 Task: Plan a visit to the local farmer's market on the 11th at 9:00 AM.
Action: Mouse moved to (513, 158)
Screenshot: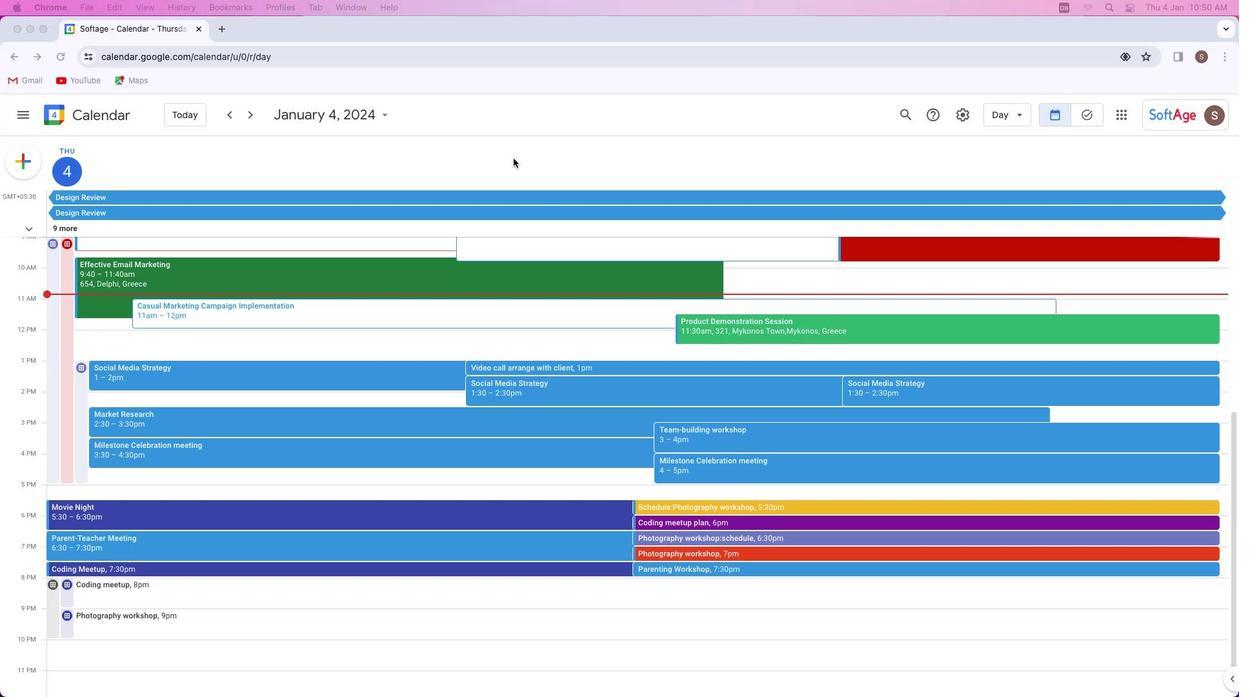 
Action: Mouse pressed left at (513, 158)
Screenshot: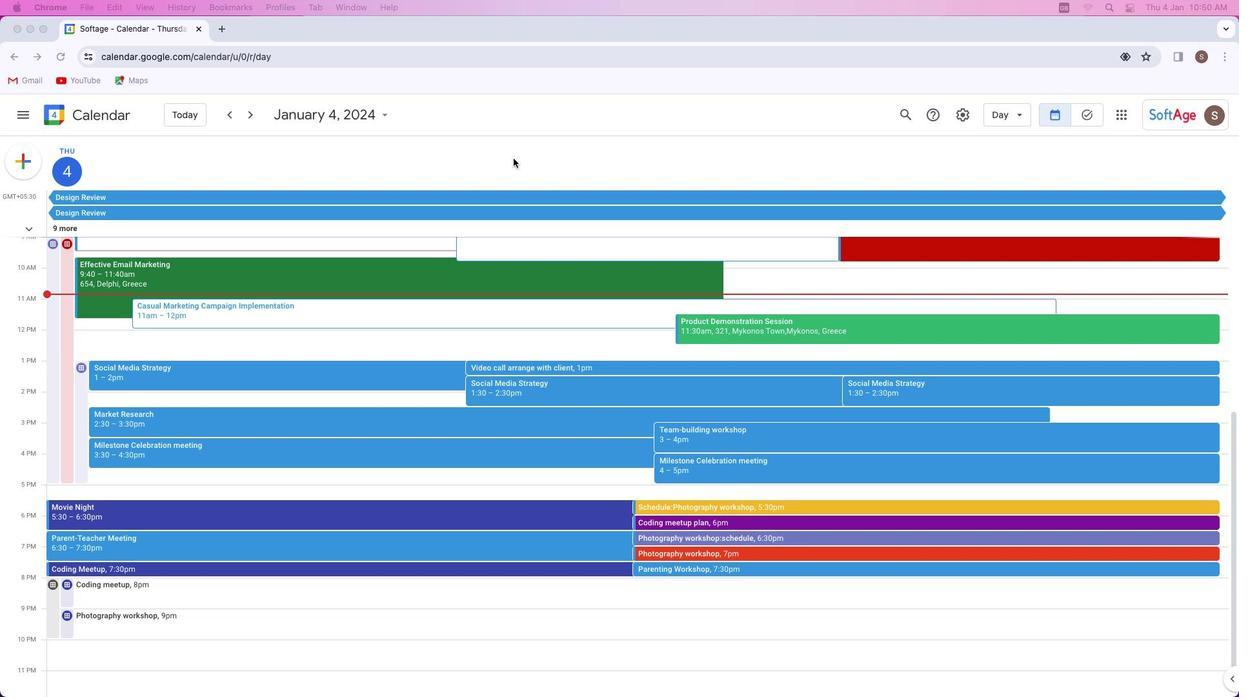 
Action: Mouse moved to (30, 160)
Screenshot: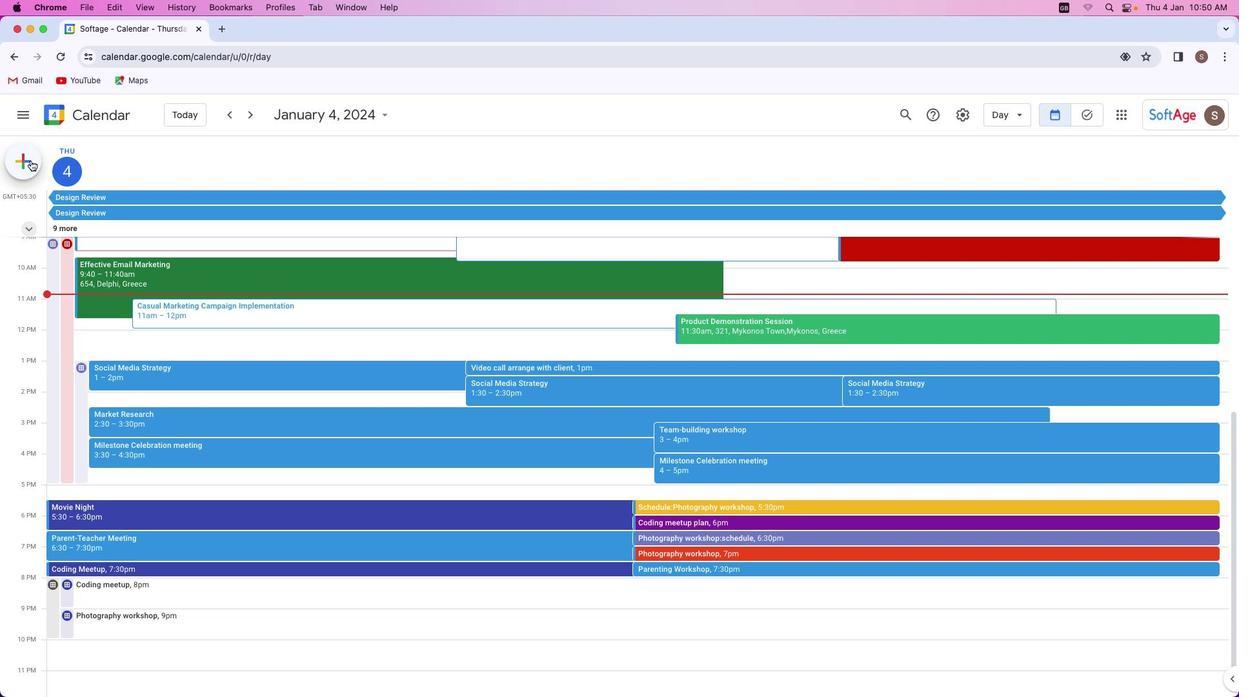 
Action: Mouse pressed left at (30, 160)
Screenshot: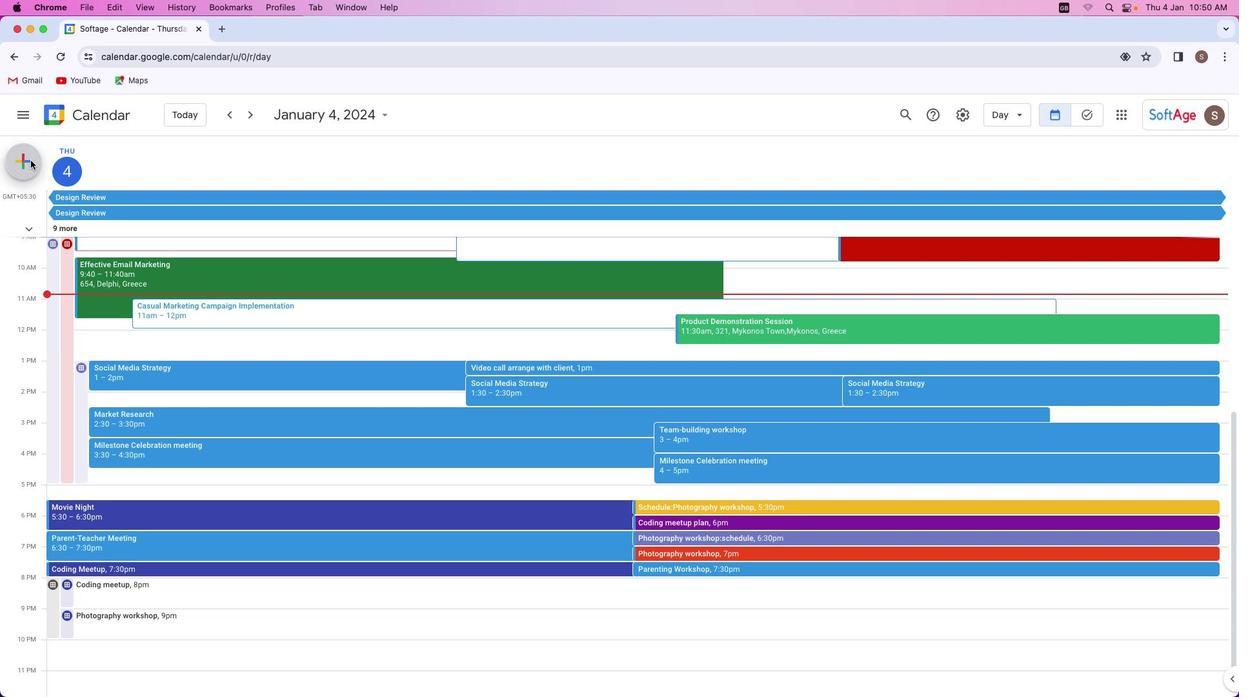 
Action: Mouse moved to (47, 202)
Screenshot: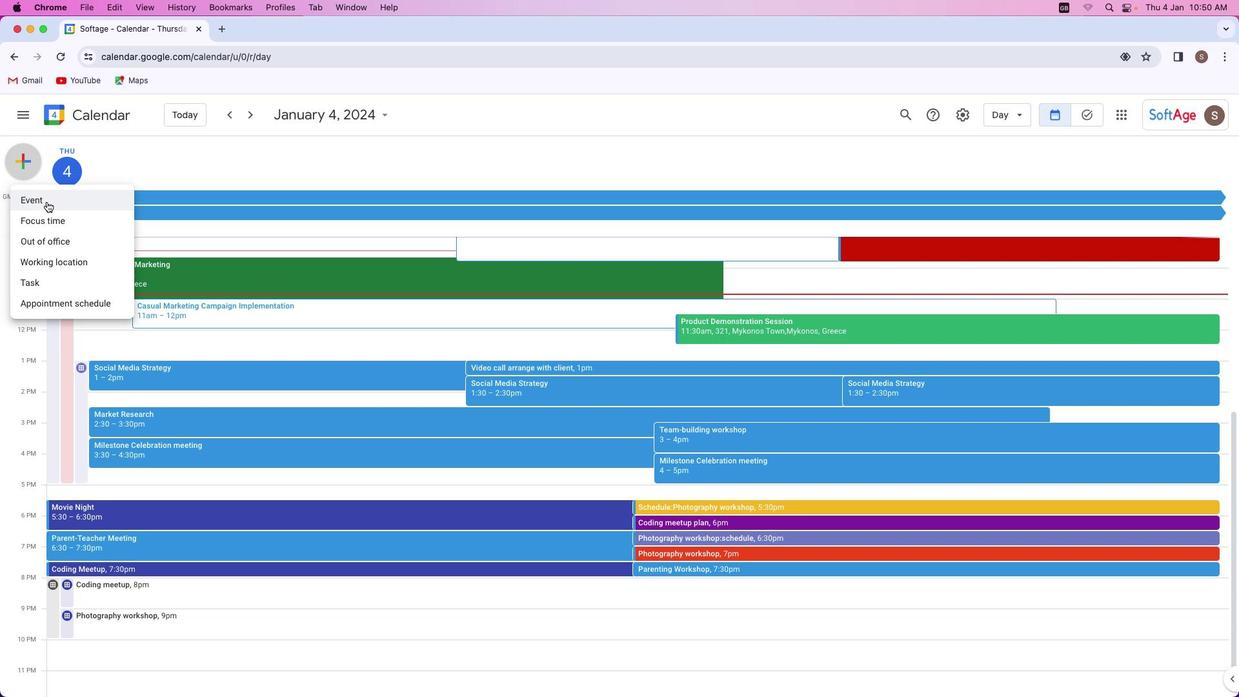 
Action: Mouse pressed left at (47, 202)
Screenshot: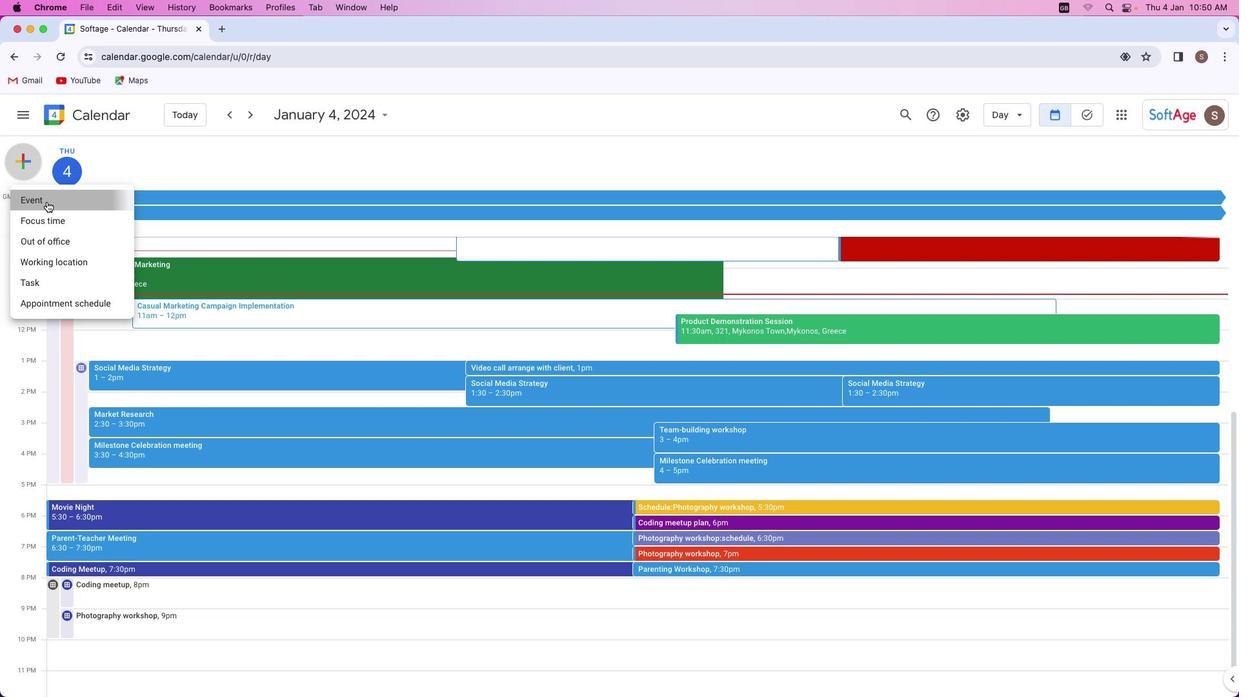 
Action: Mouse moved to (491, 274)
Screenshot: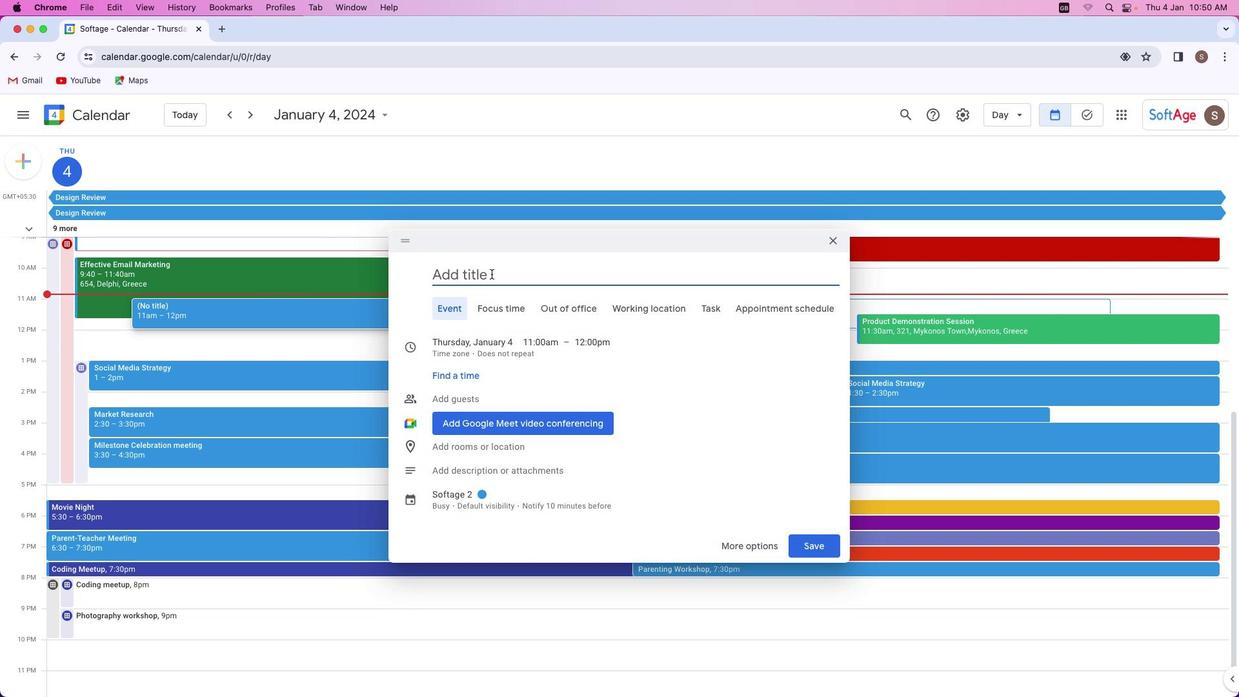 
Action: Key pressed Key.shift'V''i''s''i''t'Key.space't''o'Key.space'l''o''c''a''l'Key.space'f''a''r''m''e''r'"'"'s'Key.space'm''a''r''k''e''t'
Screenshot: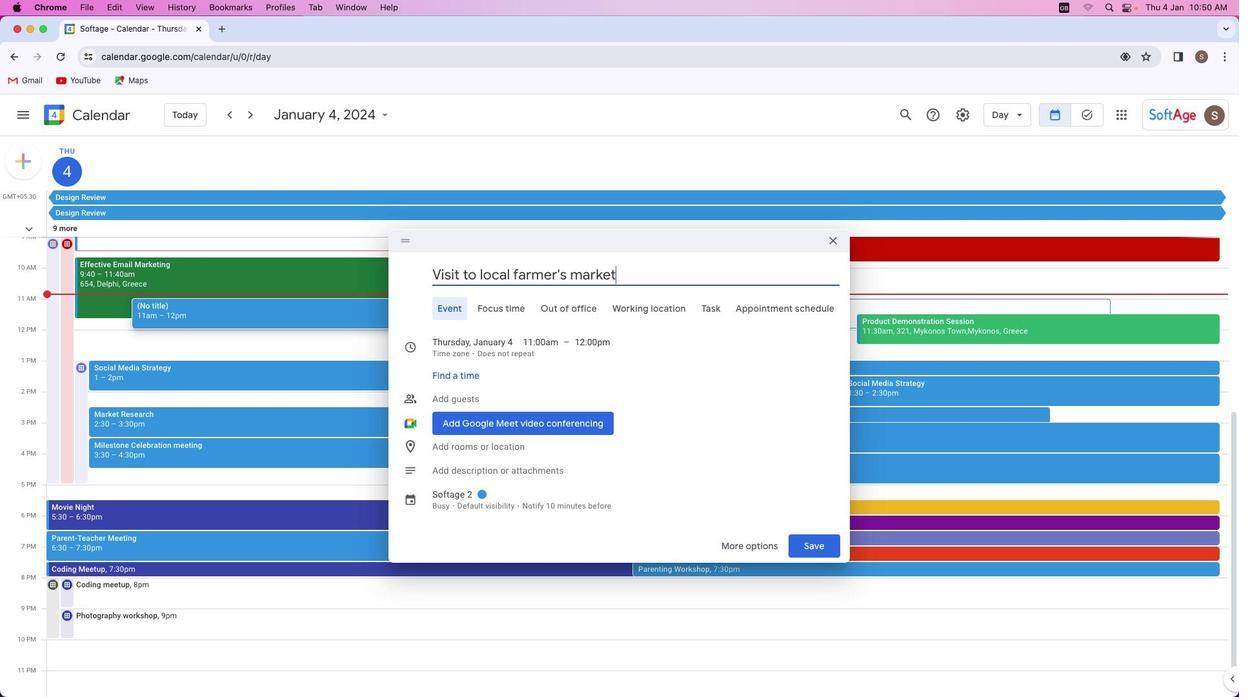 
Action: Mouse moved to (476, 337)
Screenshot: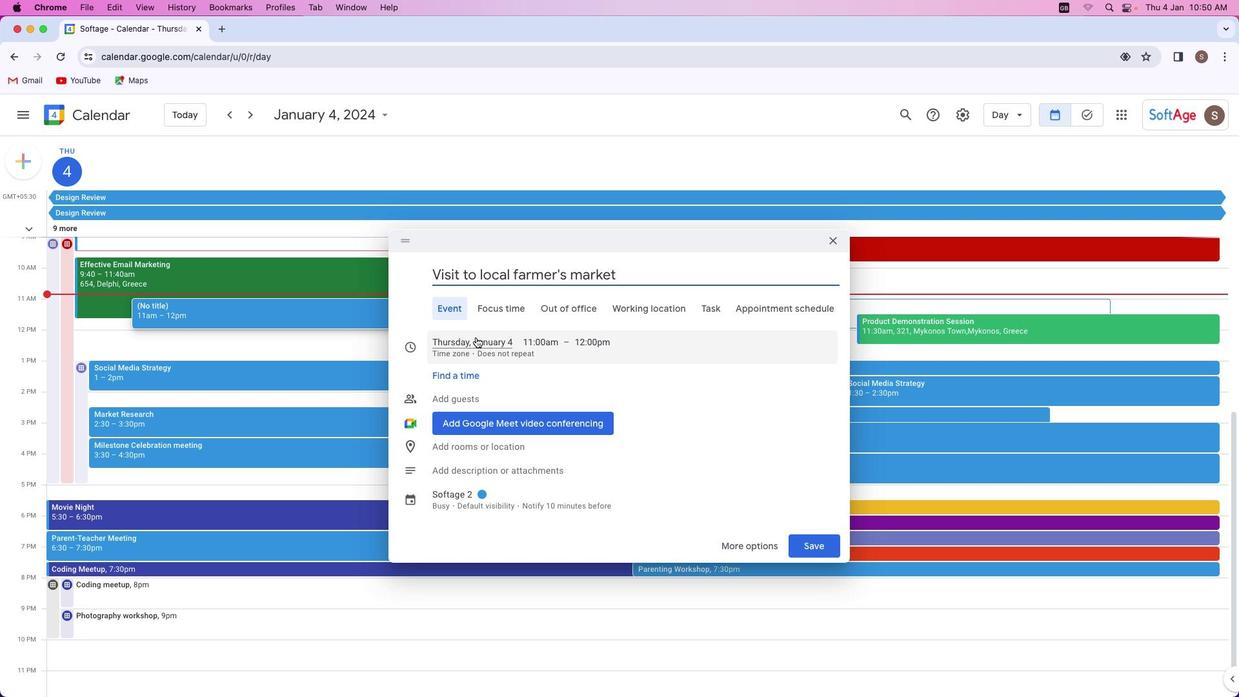 
Action: Mouse pressed left at (476, 337)
Screenshot: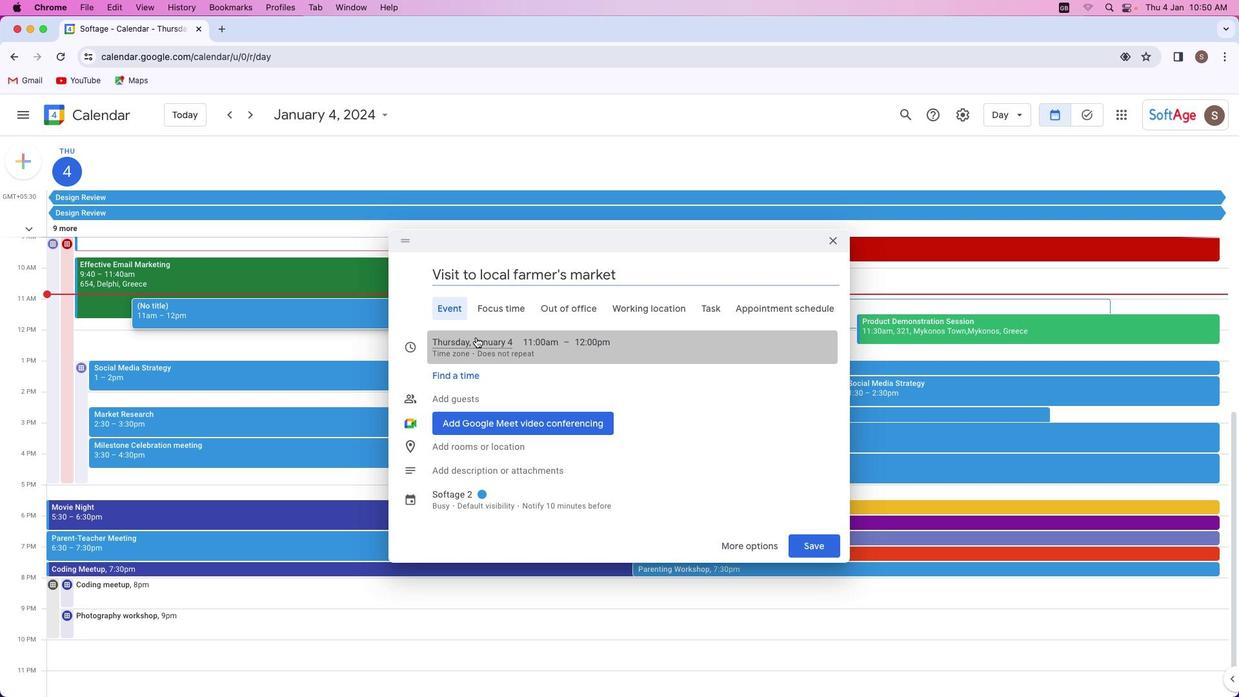 
Action: Mouse moved to (521, 426)
Screenshot: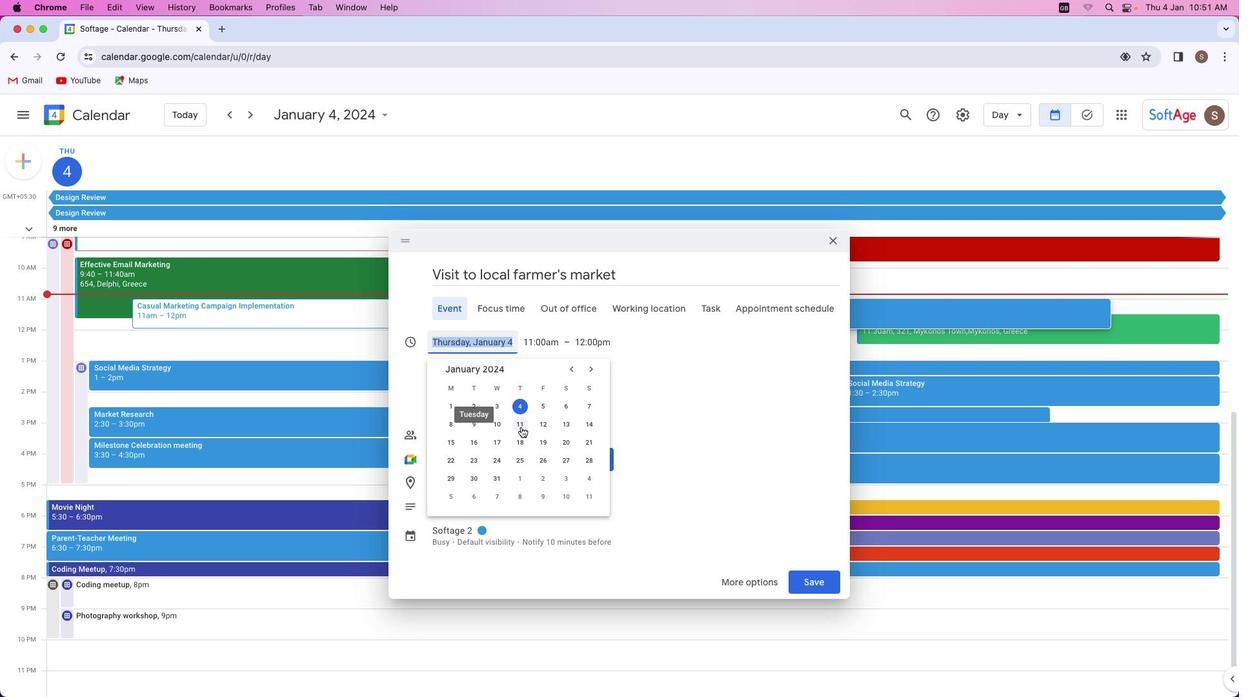 
Action: Mouse pressed left at (521, 426)
Screenshot: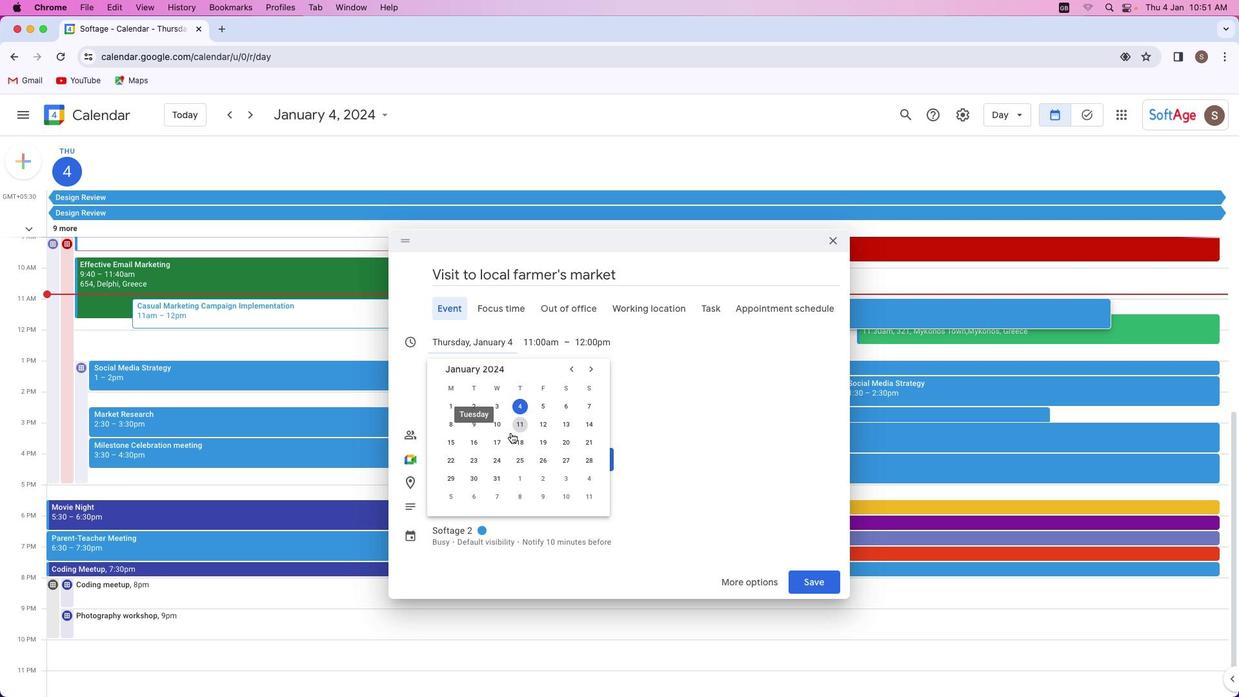 
Action: Mouse moved to (545, 342)
Screenshot: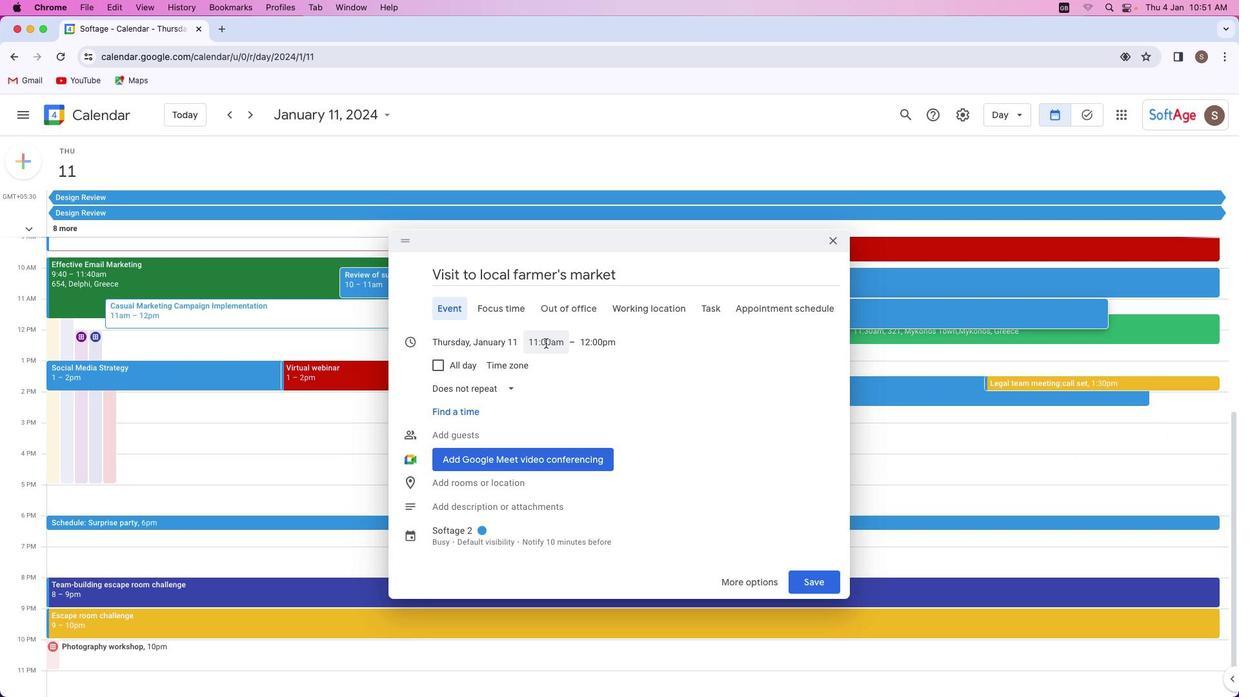 
Action: Mouse pressed left at (545, 342)
Screenshot: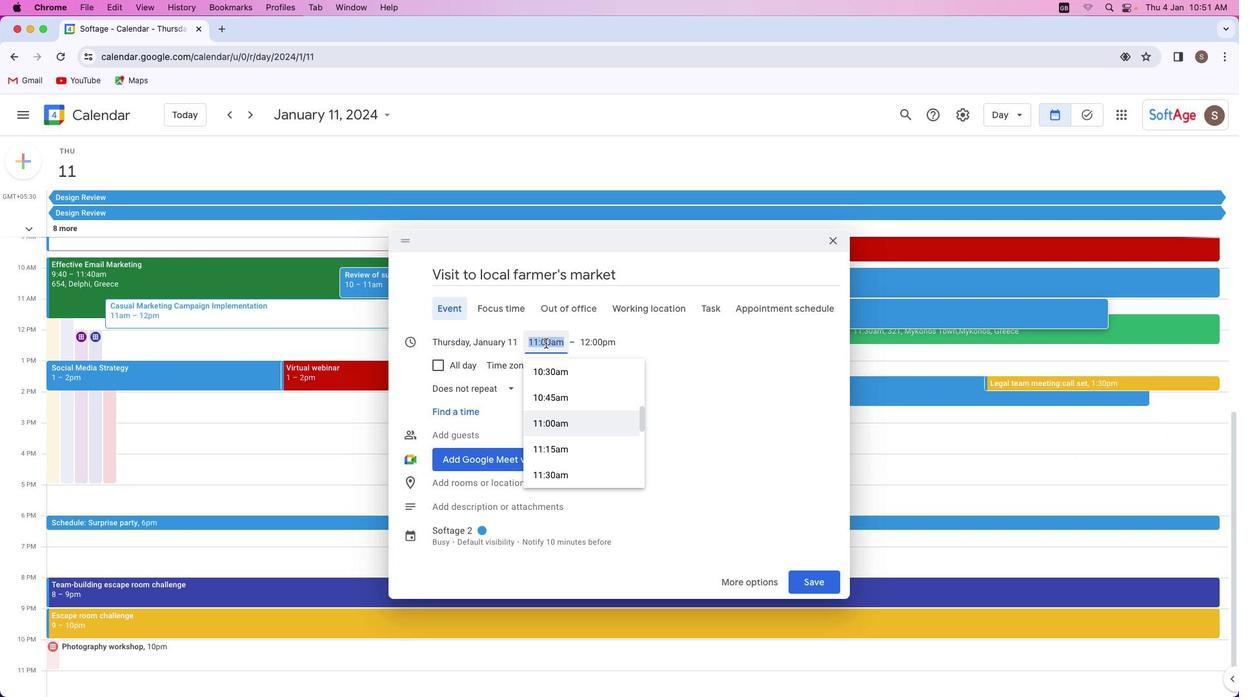 
Action: Mouse moved to (559, 427)
Screenshot: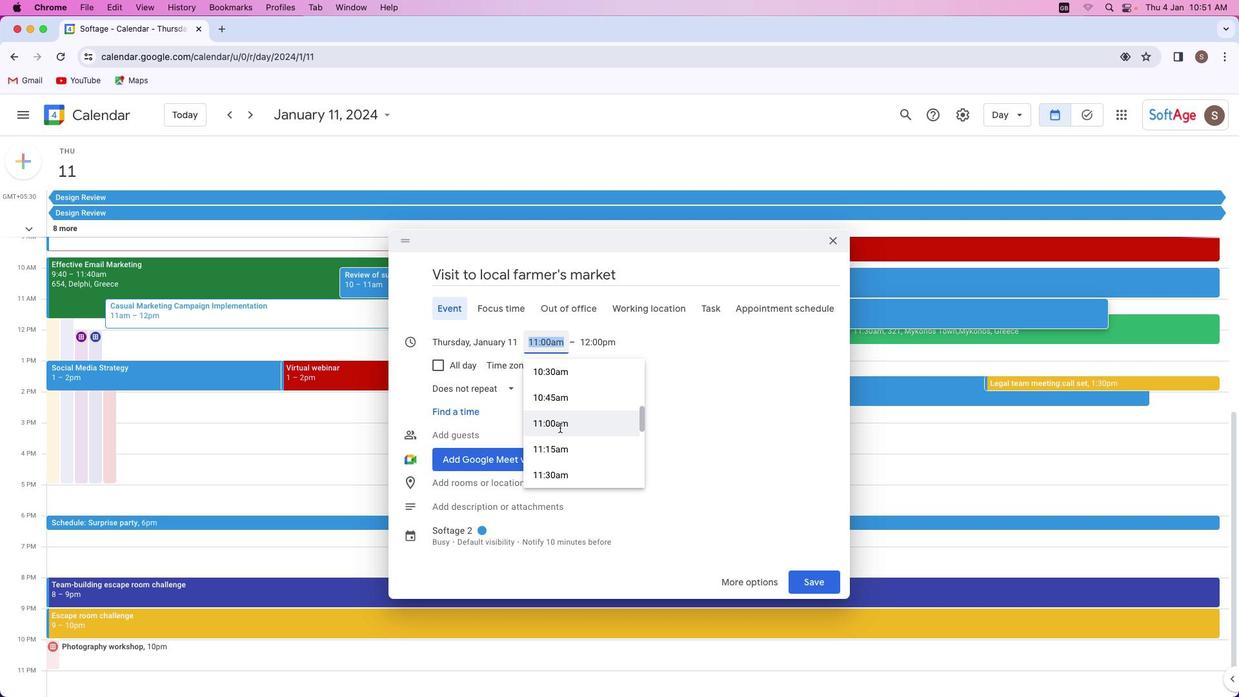 
Action: Mouse scrolled (559, 427) with delta (0, 0)
Screenshot: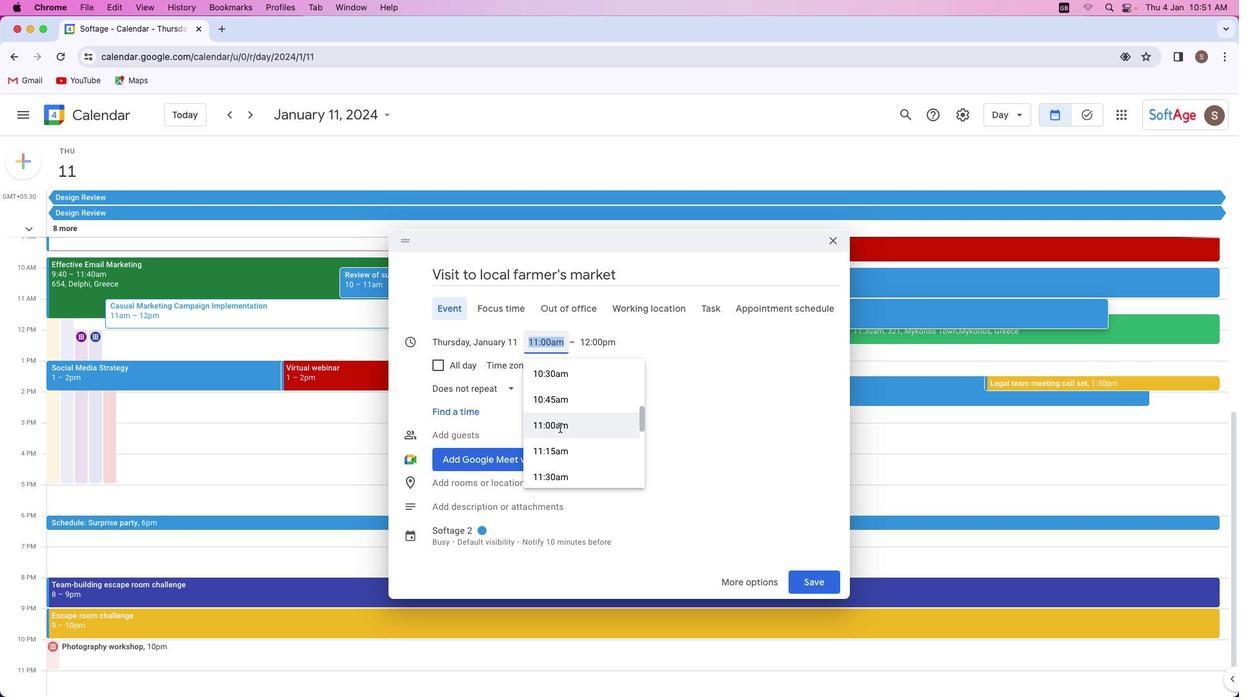 
Action: Mouse scrolled (559, 427) with delta (0, 0)
Screenshot: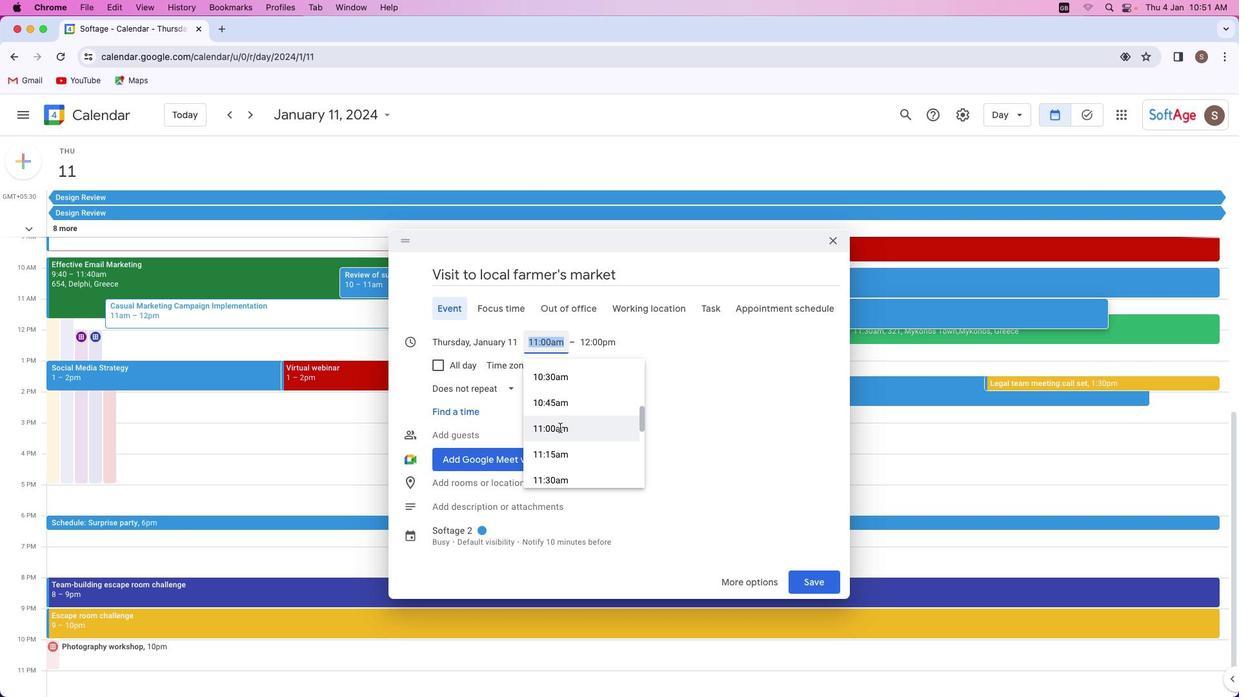 
Action: Mouse scrolled (559, 427) with delta (0, 0)
Screenshot: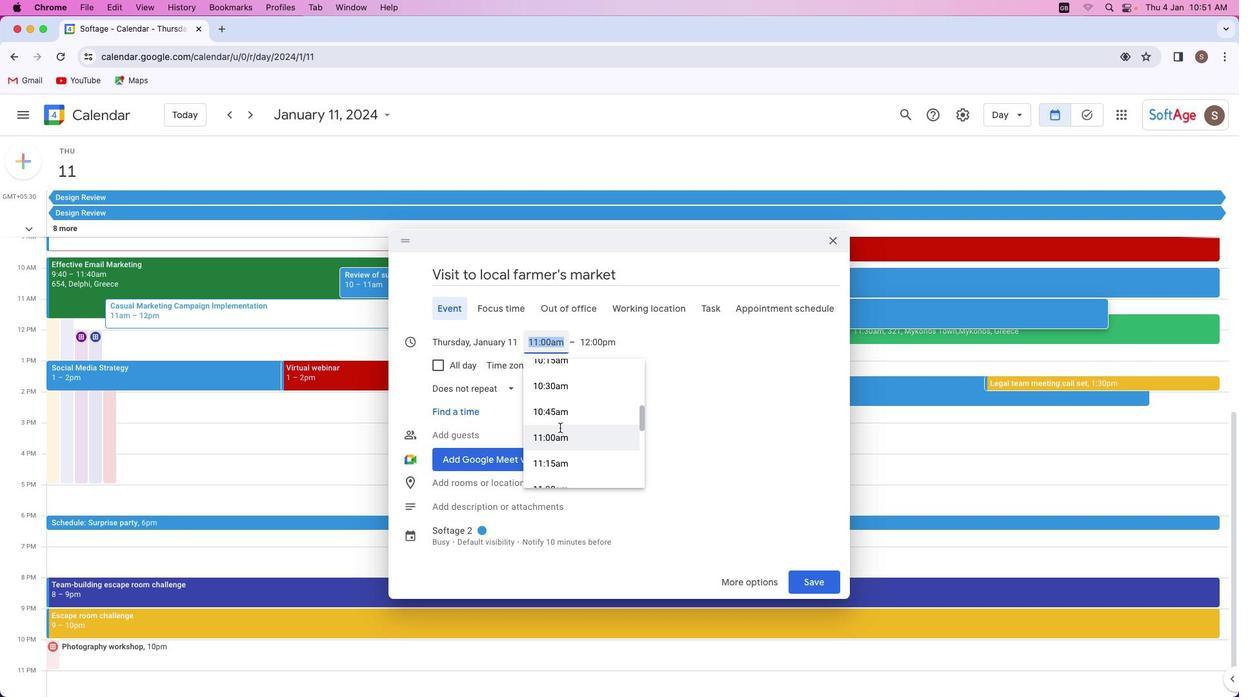 
Action: Mouse scrolled (559, 427) with delta (0, 0)
Screenshot: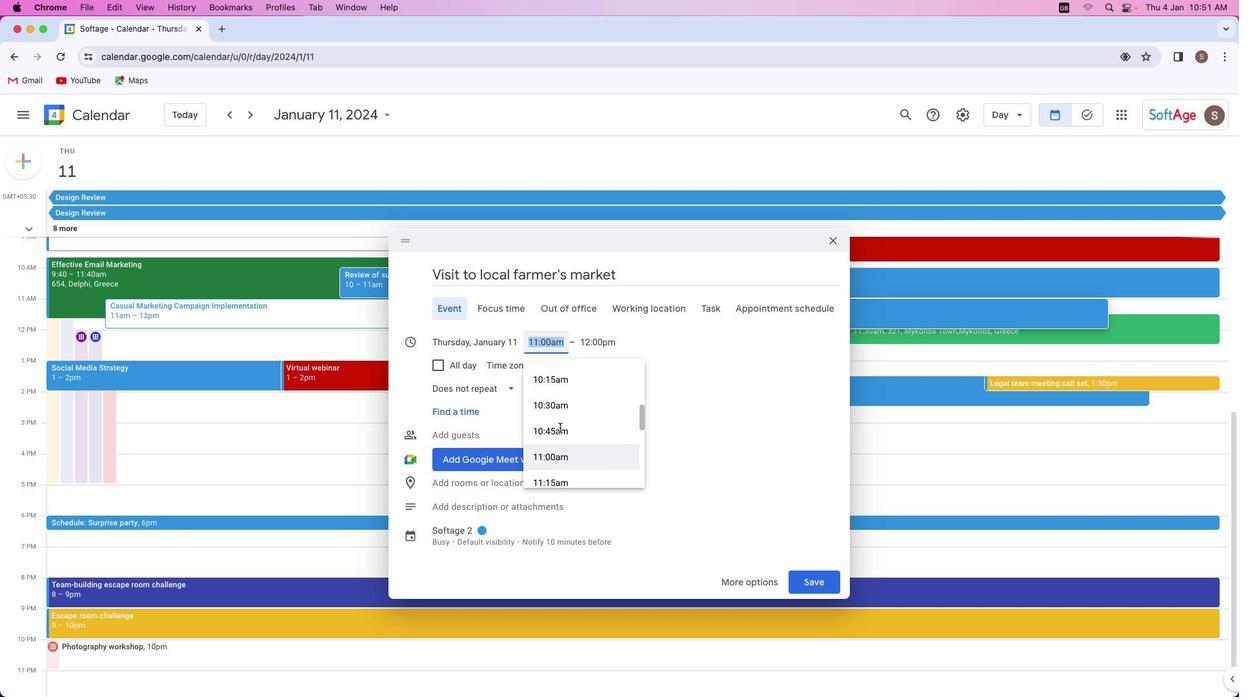 
Action: Mouse scrolled (559, 427) with delta (0, 0)
Screenshot: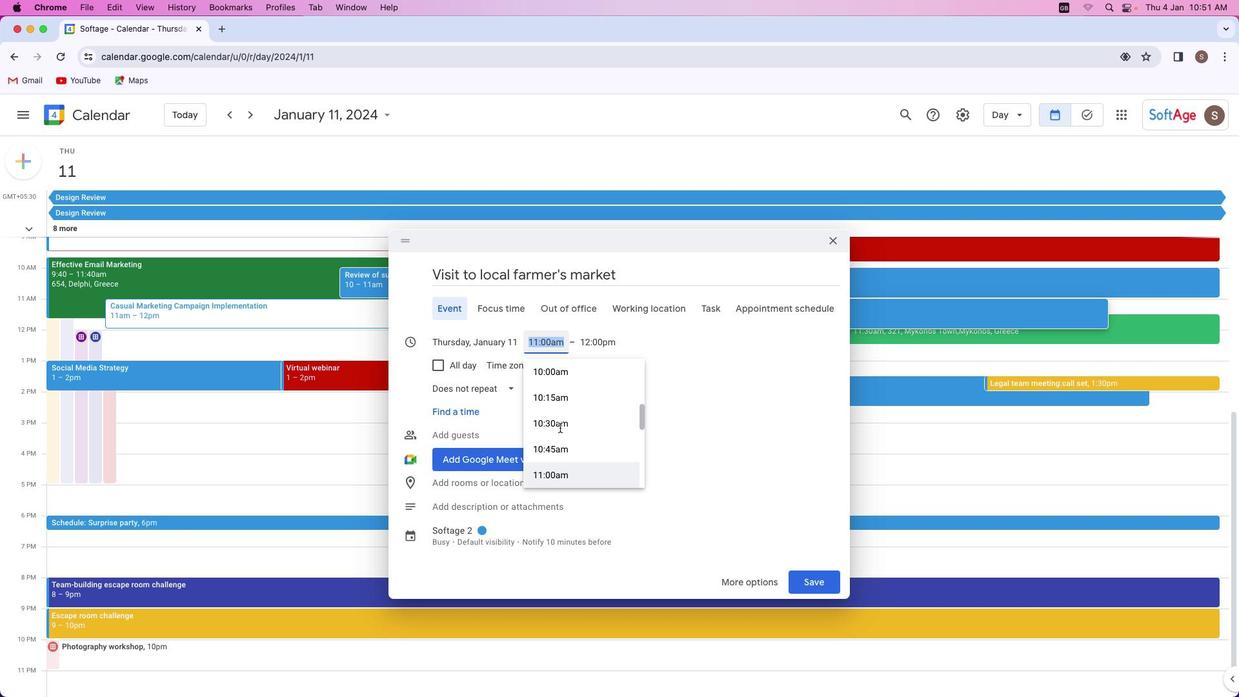 
Action: Mouse scrolled (559, 427) with delta (0, 0)
Screenshot: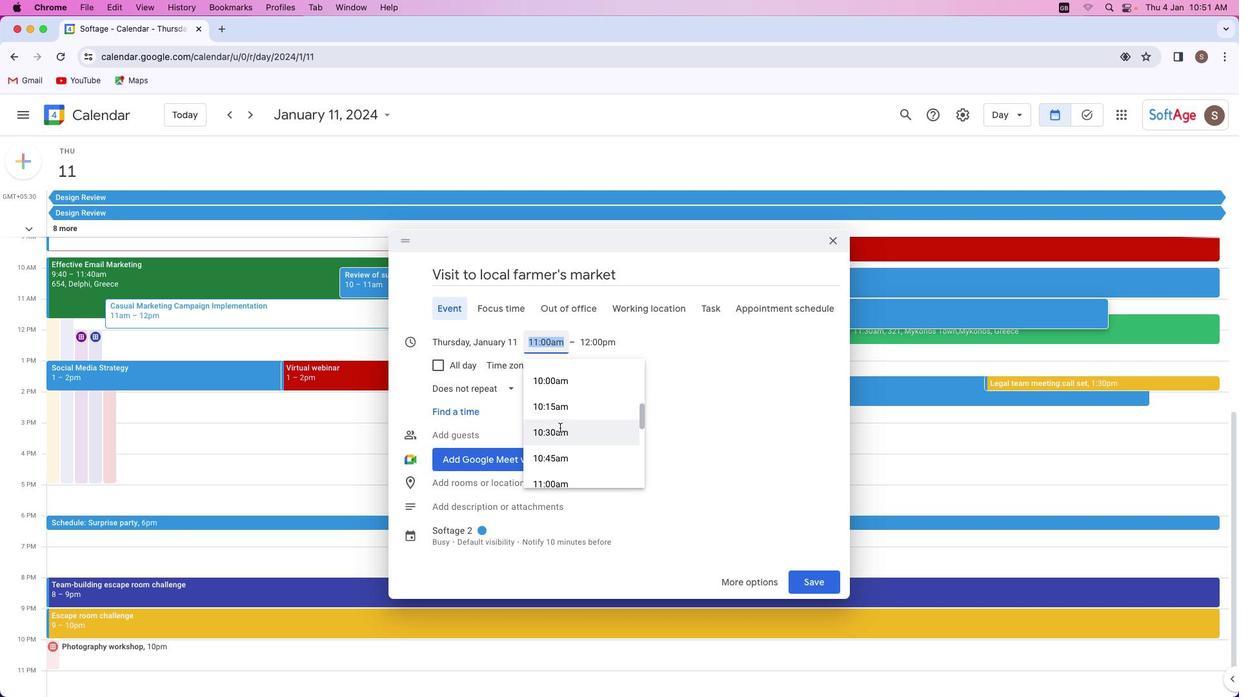 
Action: Mouse scrolled (559, 427) with delta (0, 0)
Screenshot: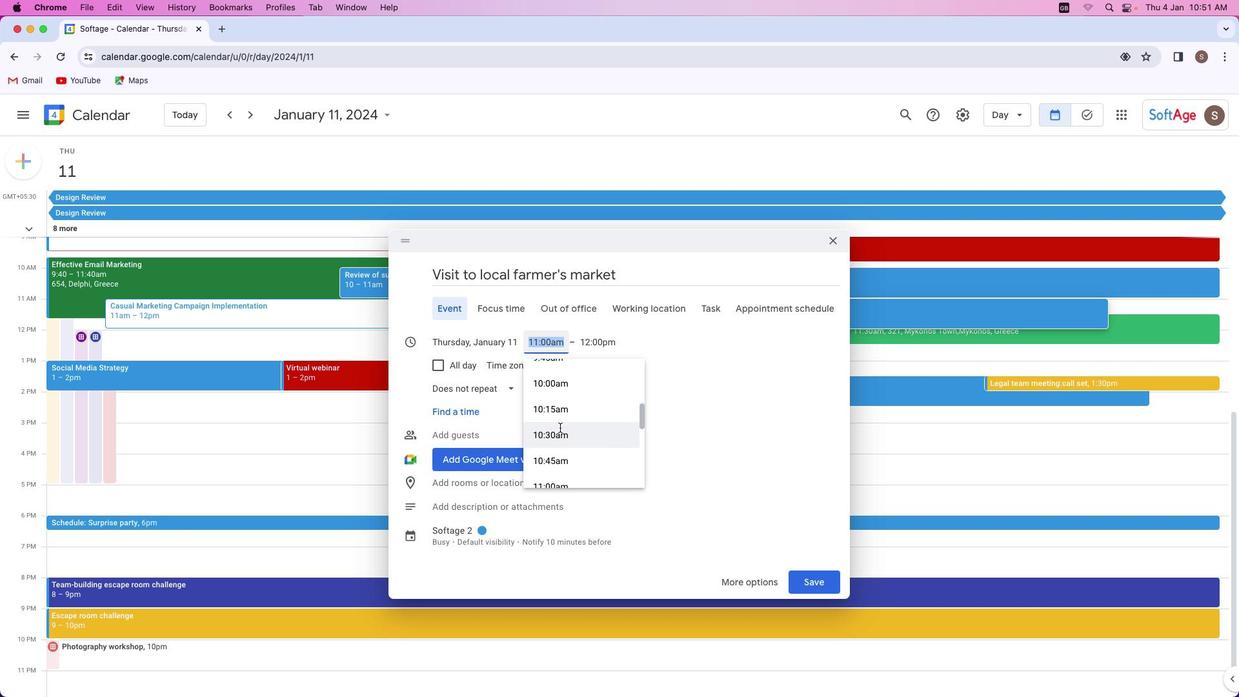 
Action: Mouse scrolled (559, 427) with delta (0, 0)
Screenshot: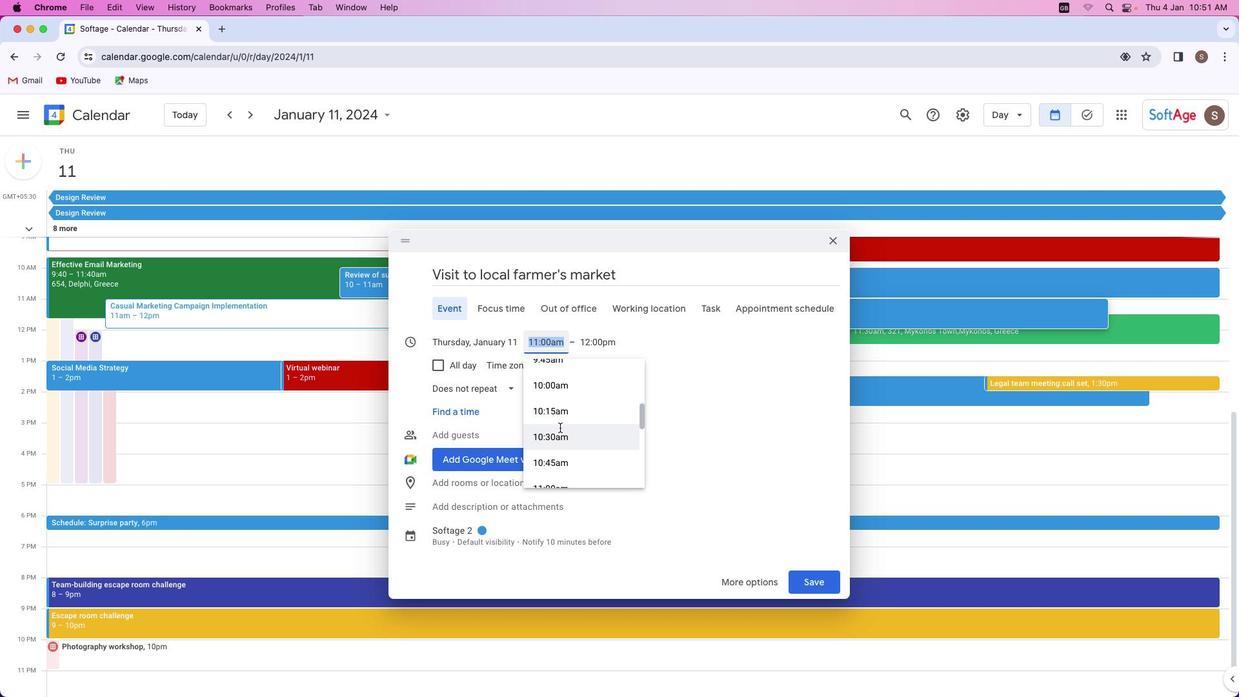
Action: Mouse scrolled (559, 427) with delta (0, 0)
Screenshot: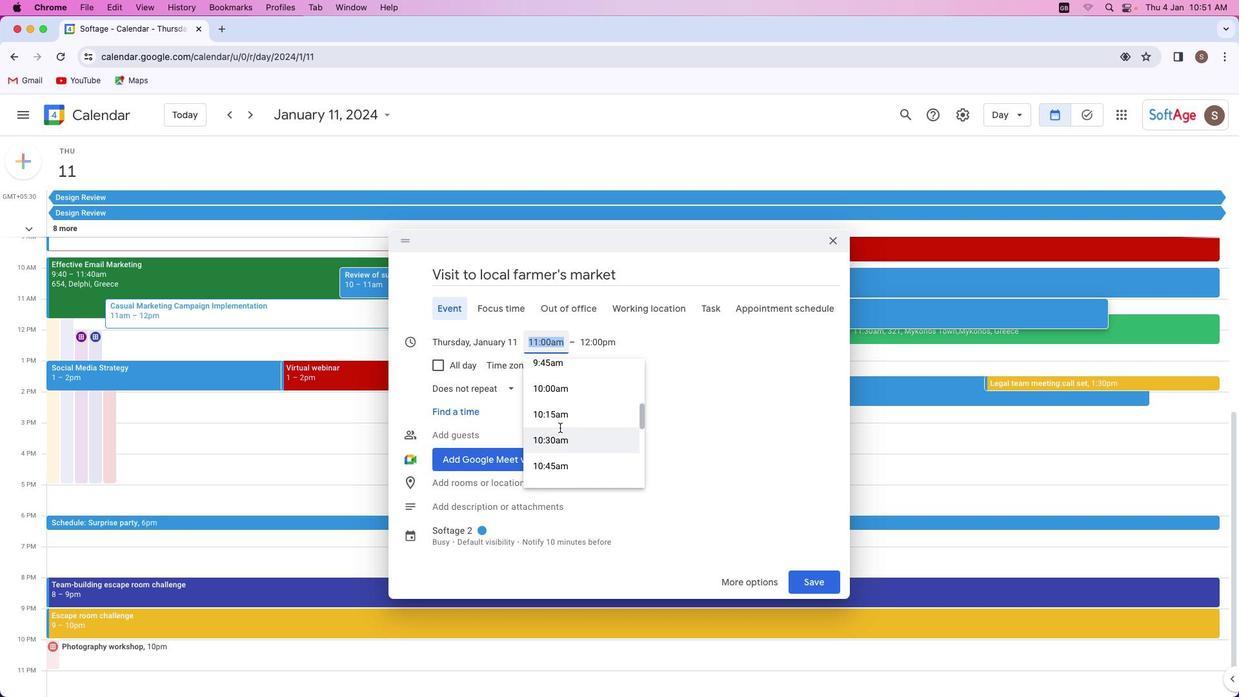 
Action: Mouse scrolled (559, 427) with delta (0, 0)
Screenshot: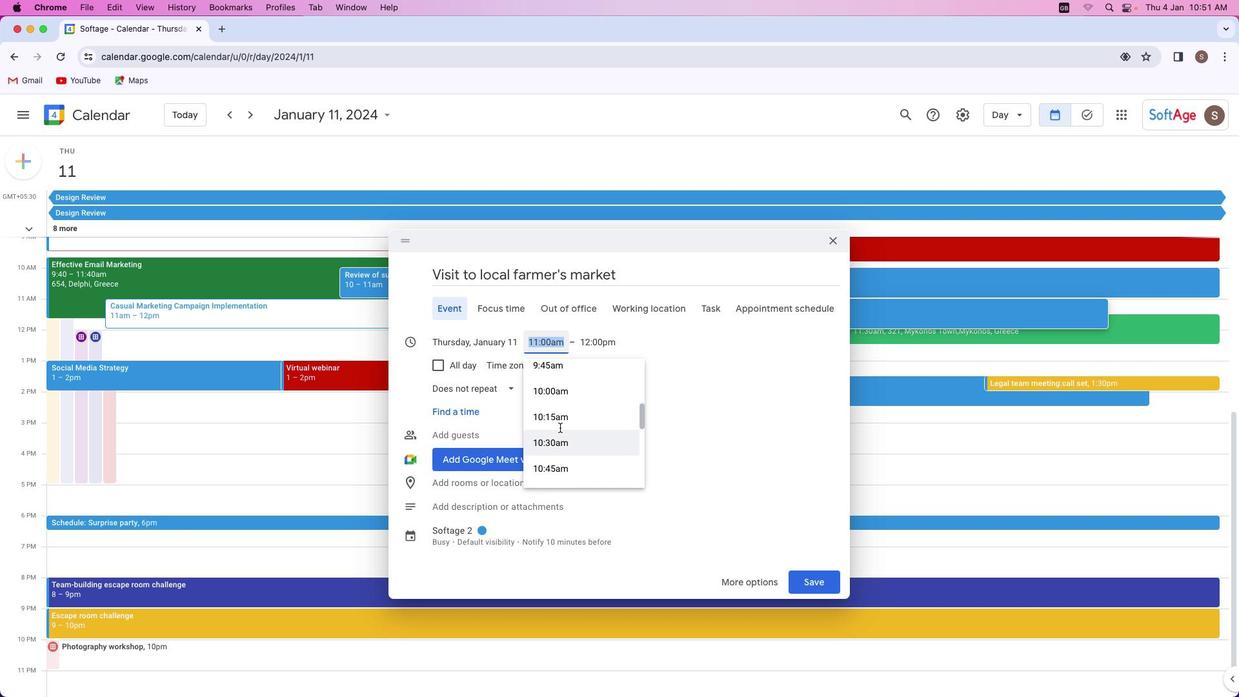 
Action: Mouse scrolled (559, 427) with delta (0, 0)
Screenshot: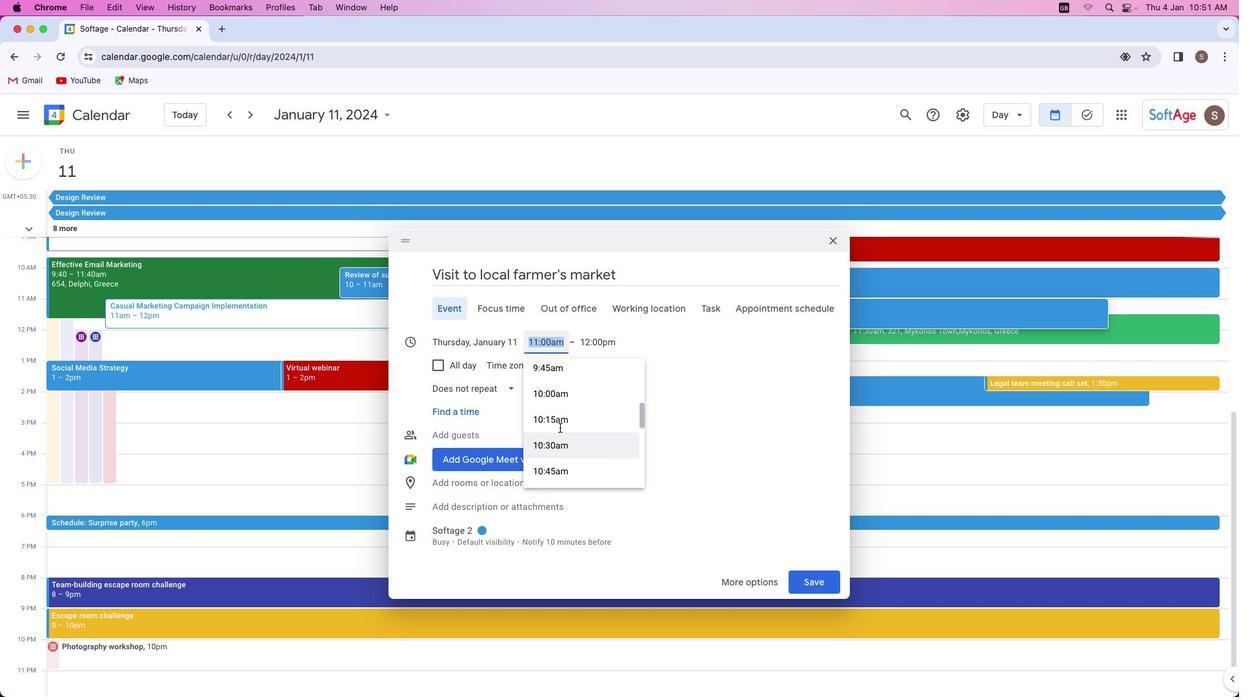 
Action: Mouse scrolled (559, 427) with delta (0, 0)
Screenshot: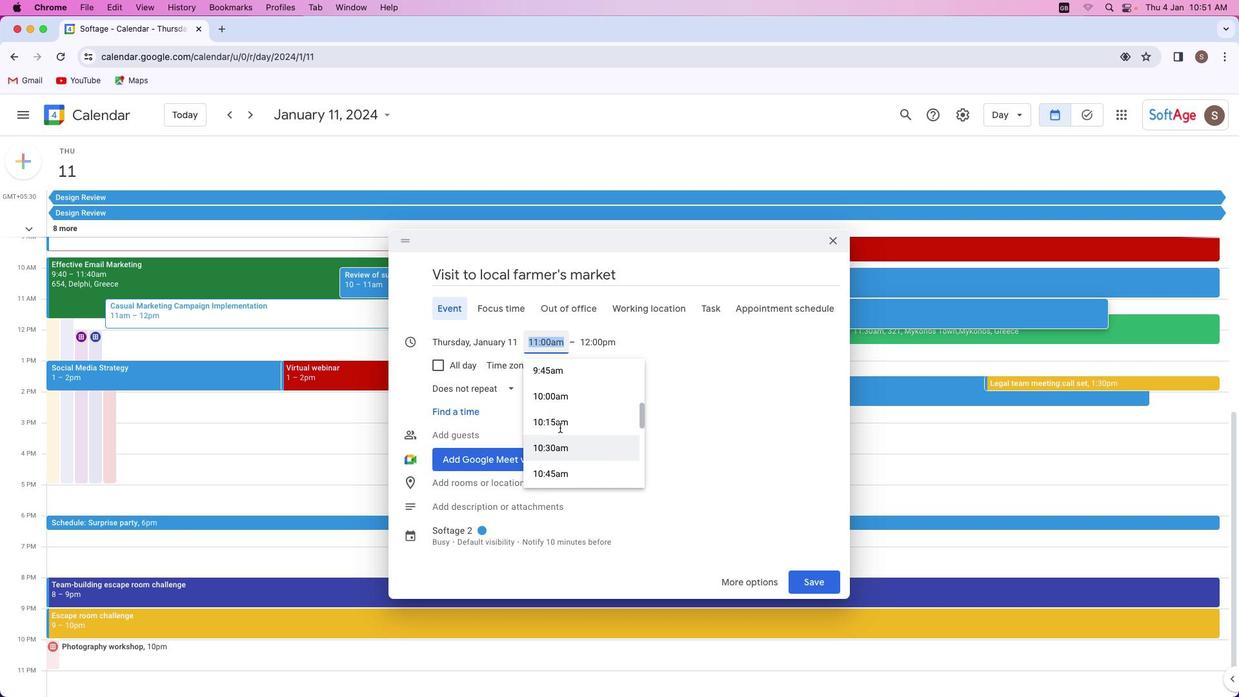 
Action: Mouse scrolled (559, 427) with delta (0, 0)
Screenshot: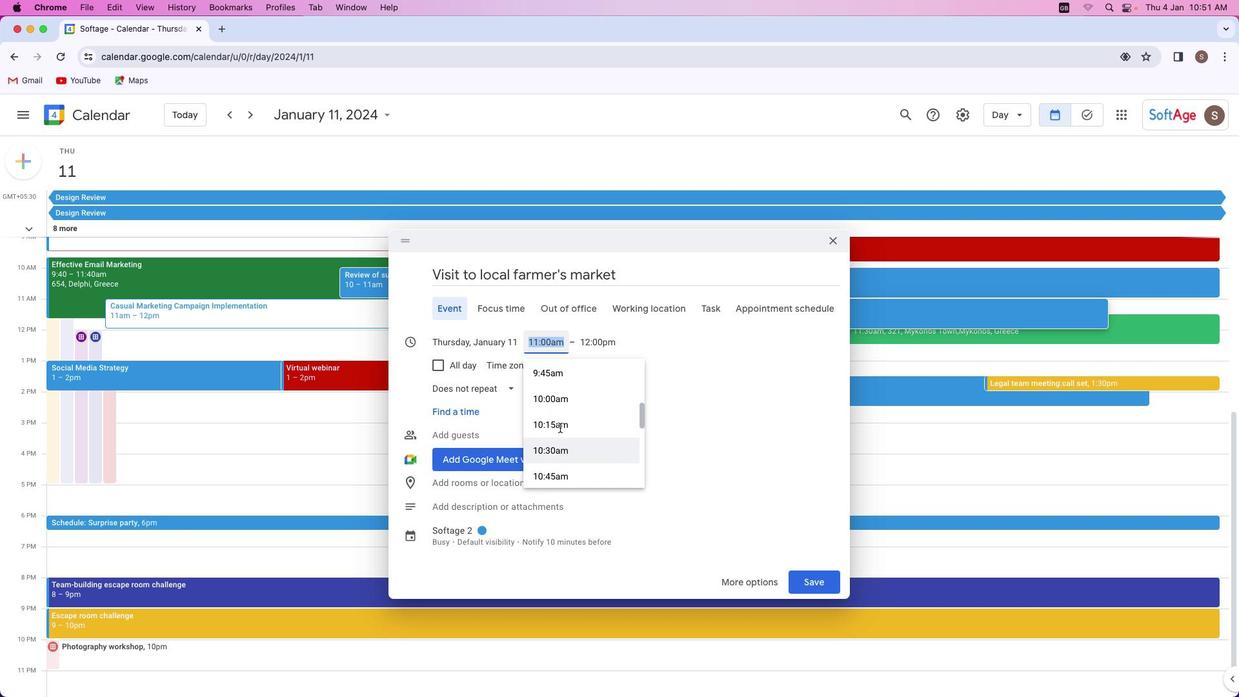 
Action: Mouse scrolled (559, 427) with delta (0, 0)
Screenshot: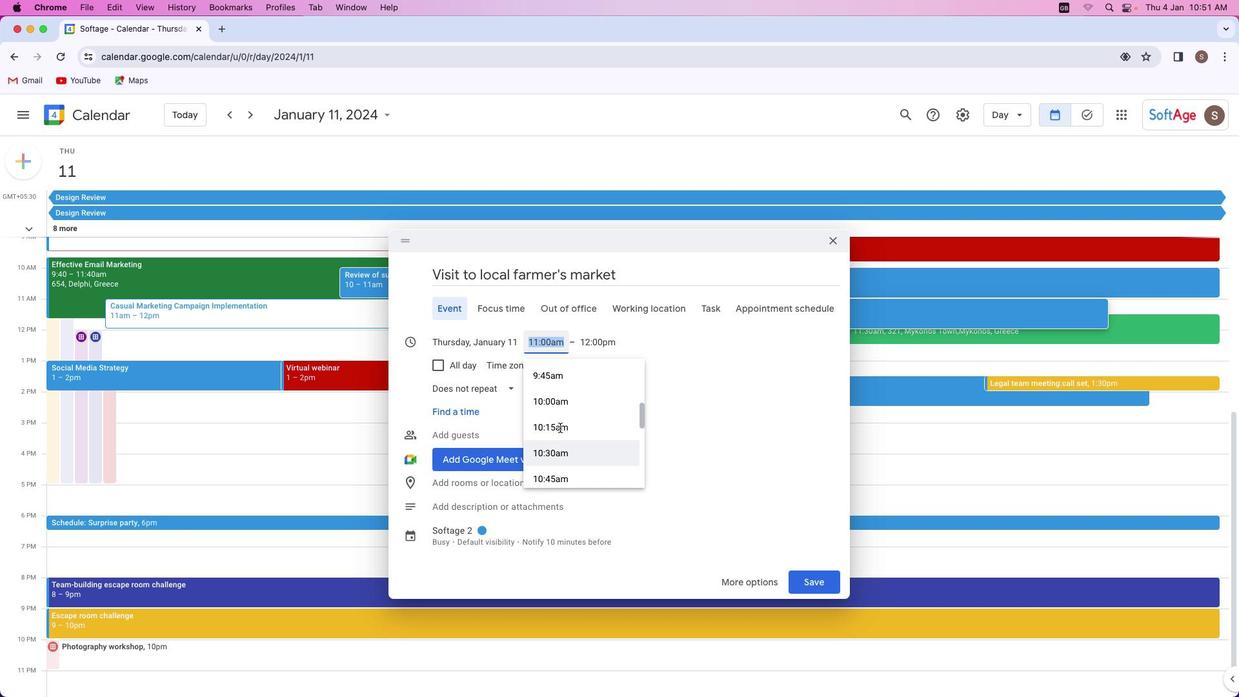 
Action: Mouse scrolled (559, 427) with delta (0, 0)
Screenshot: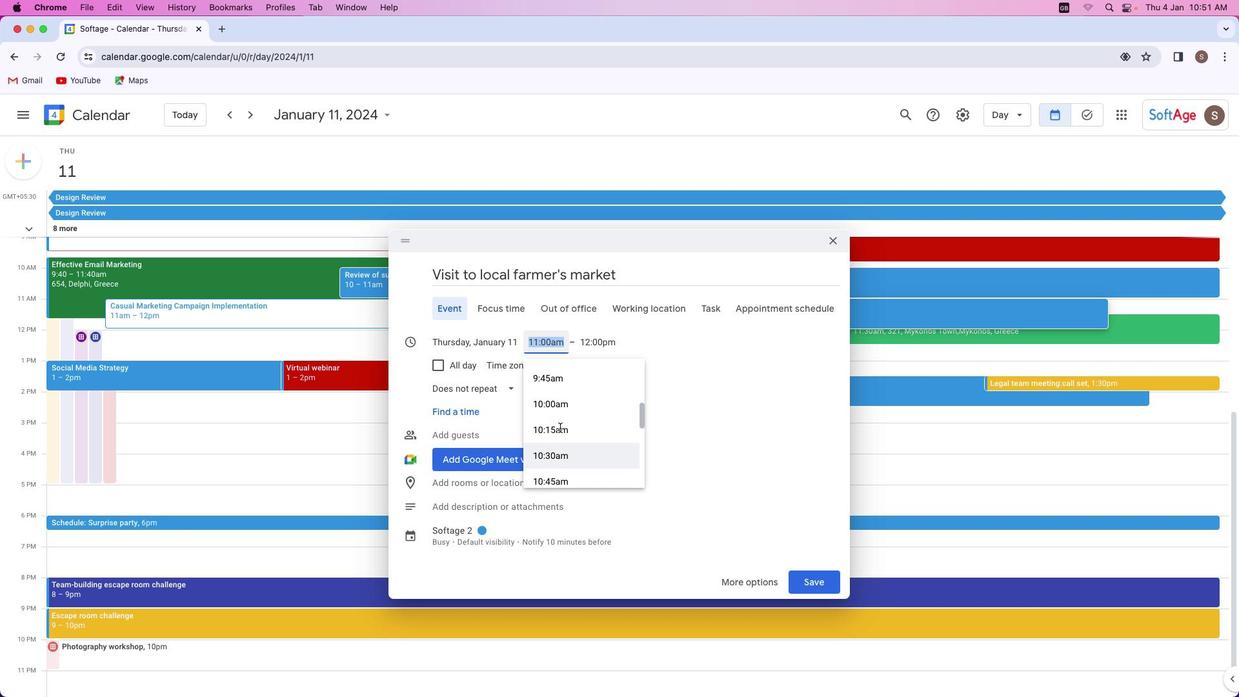 
Action: Mouse scrolled (559, 427) with delta (0, 0)
Screenshot: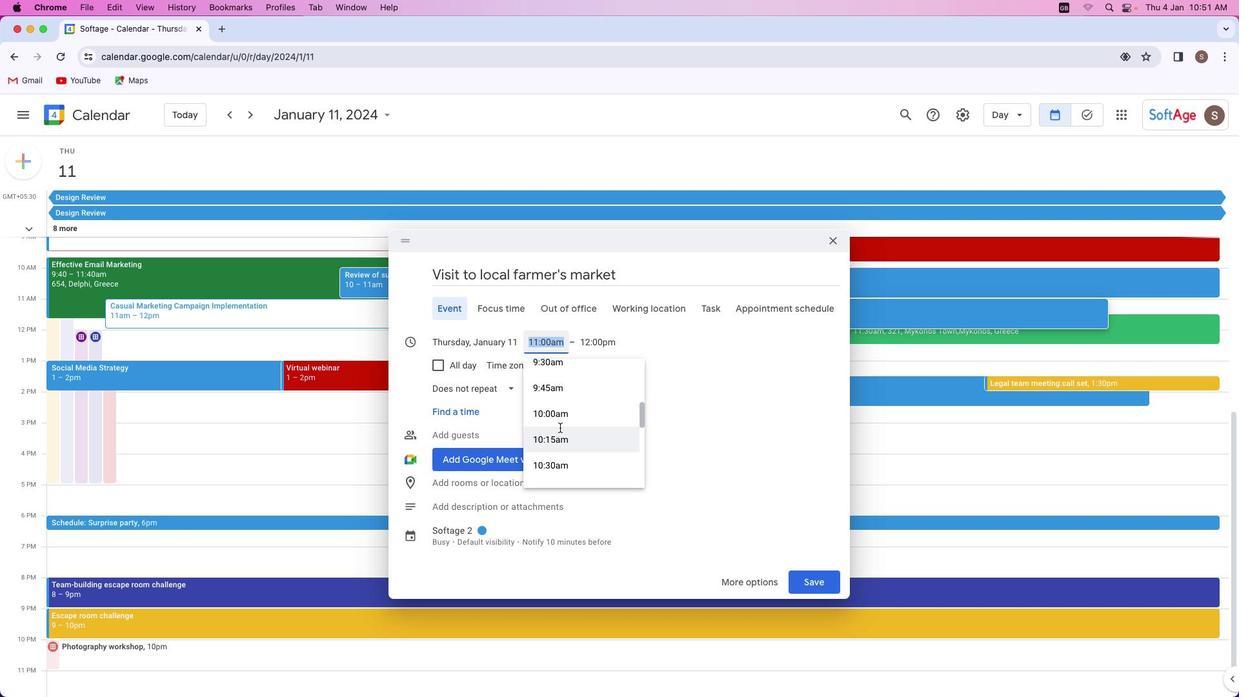 
Action: Mouse scrolled (559, 427) with delta (0, 0)
Screenshot: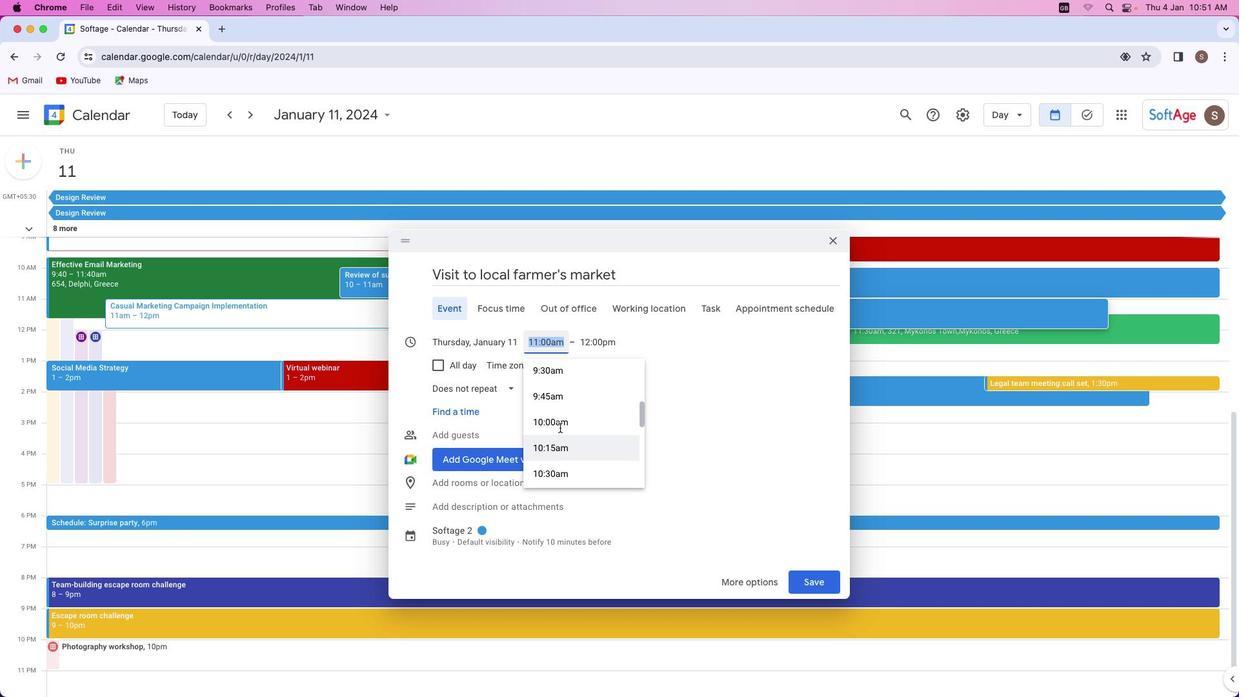 
Action: Mouse scrolled (559, 427) with delta (0, 0)
Screenshot: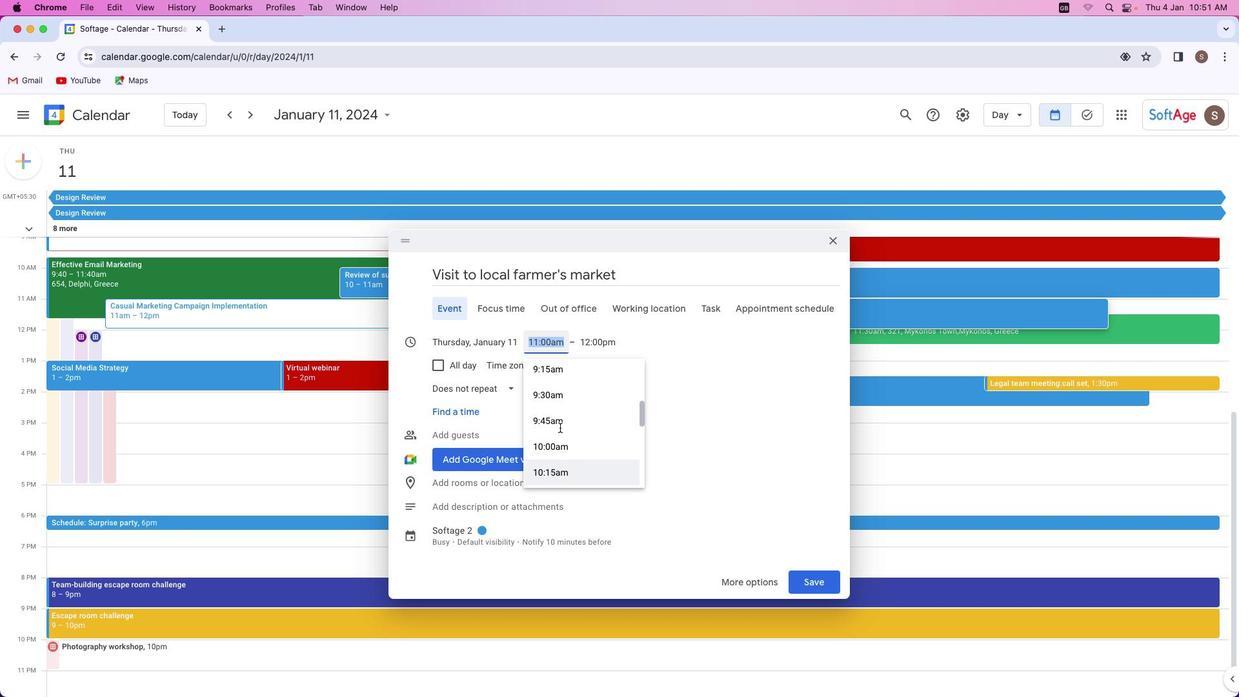 
Action: Mouse scrolled (559, 427) with delta (0, 0)
Screenshot: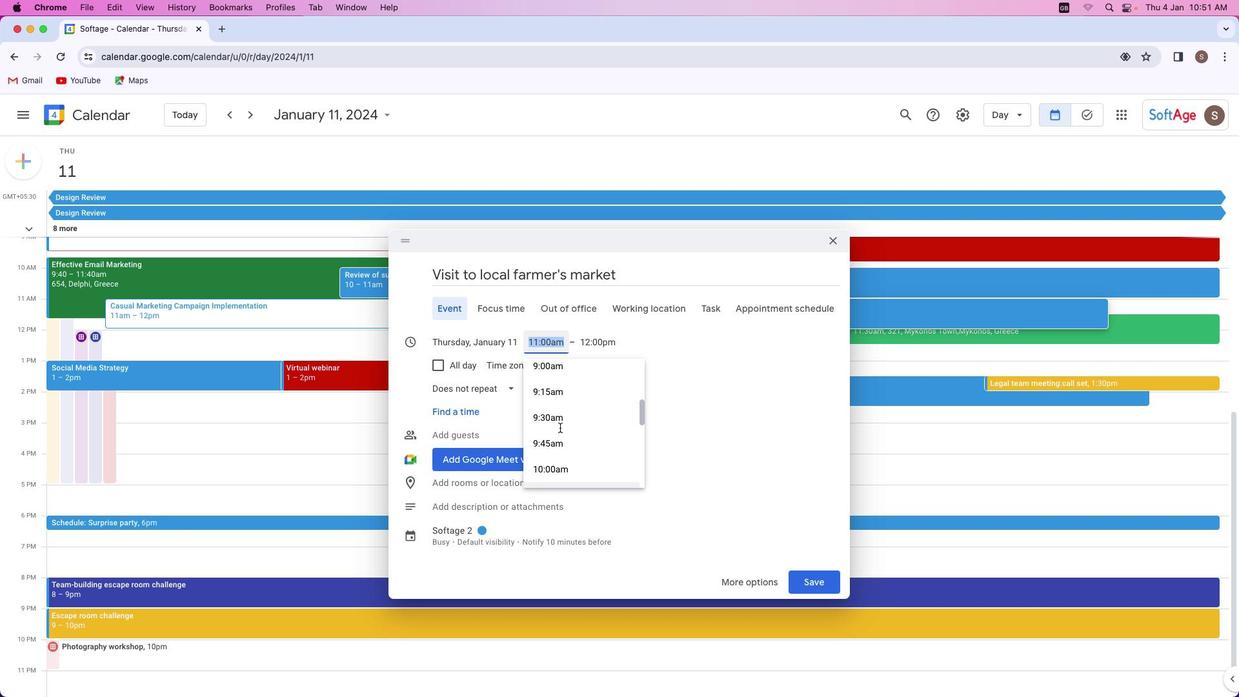 
Action: Mouse scrolled (559, 427) with delta (0, 0)
Screenshot: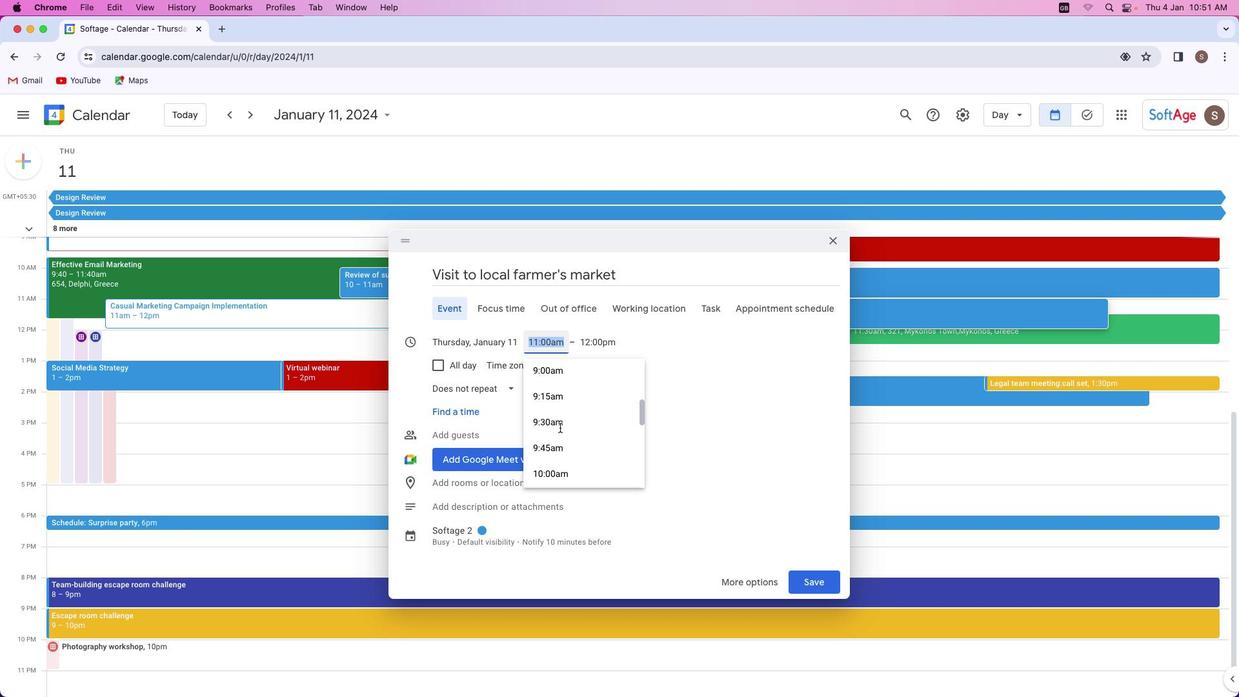 
Action: Mouse scrolled (559, 427) with delta (0, 0)
Screenshot: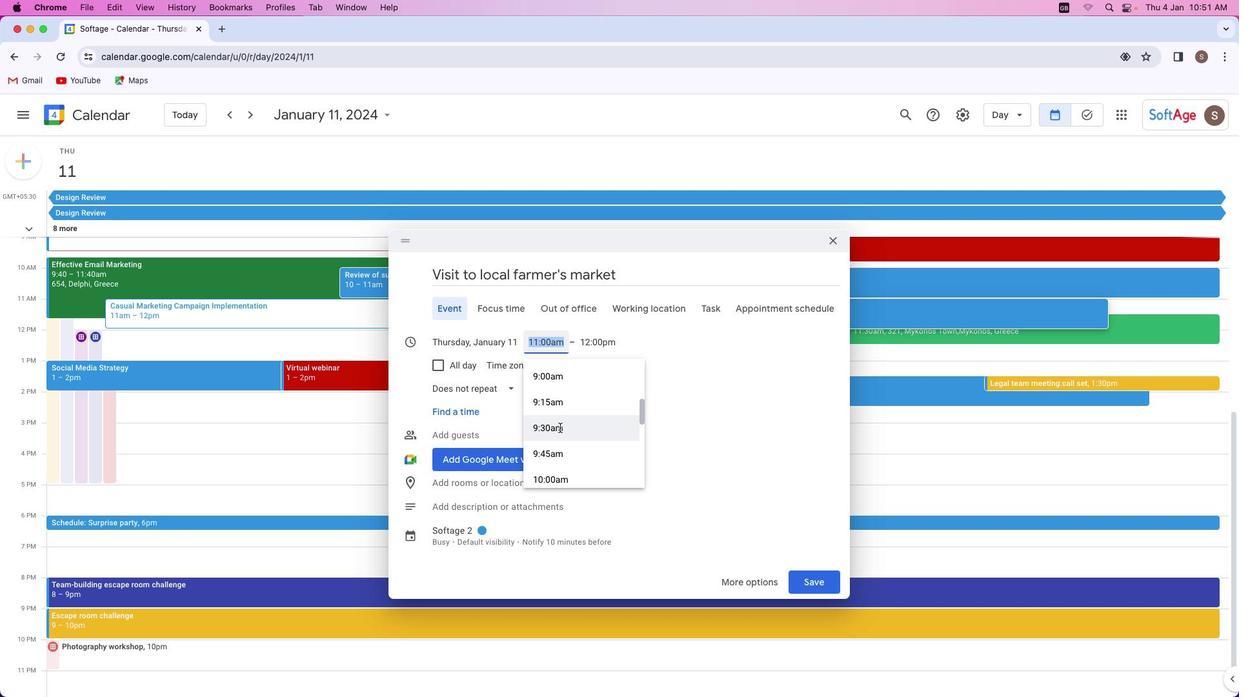 
Action: Mouse scrolled (559, 427) with delta (0, 0)
Screenshot: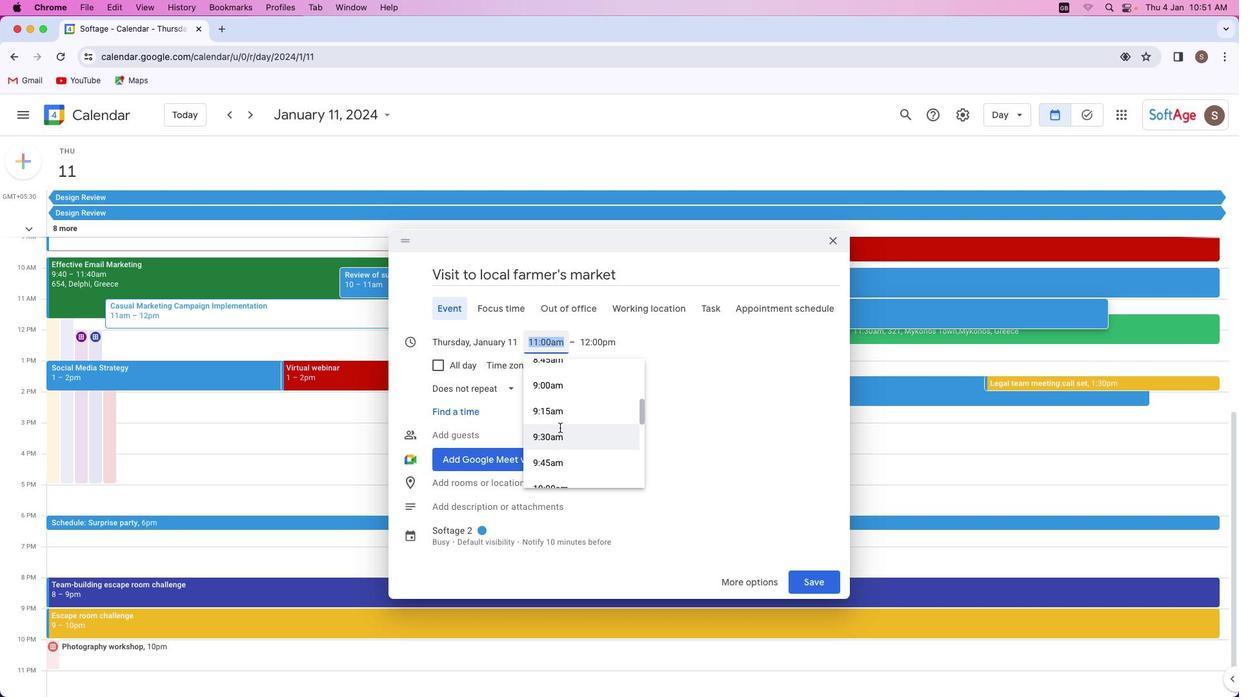 
Action: Mouse scrolled (559, 427) with delta (0, 0)
Screenshot: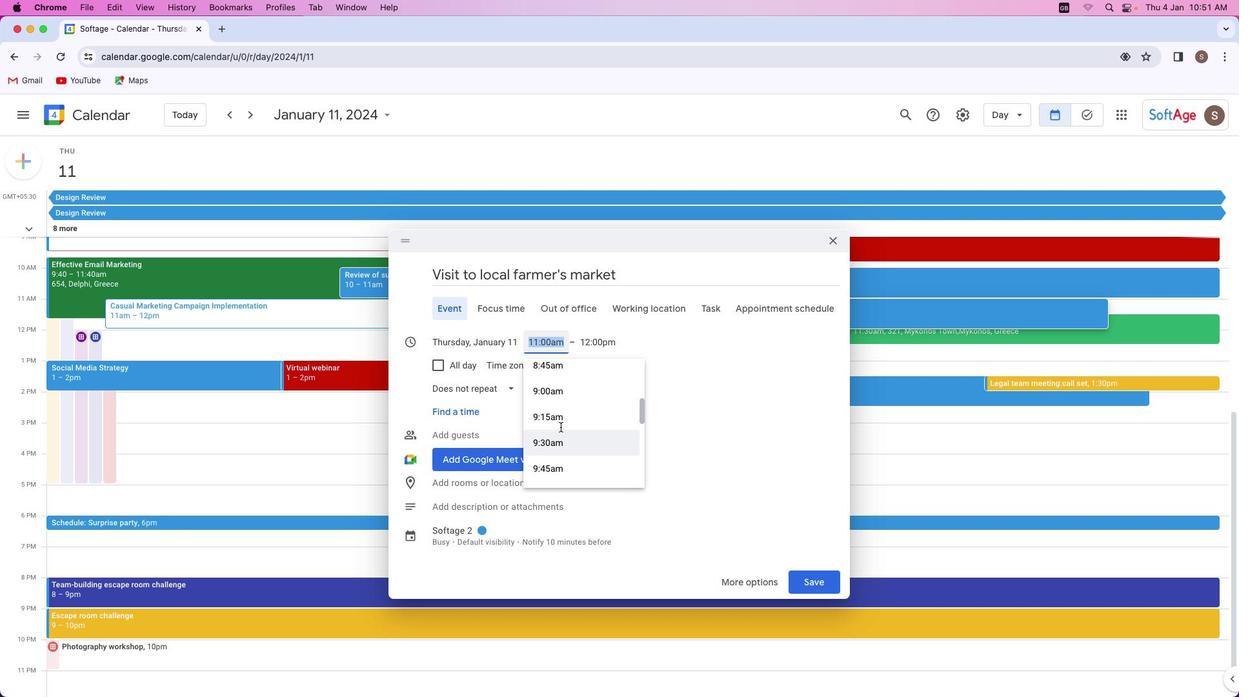 
Action: Mouse moved to (549, 390)
Screenshot: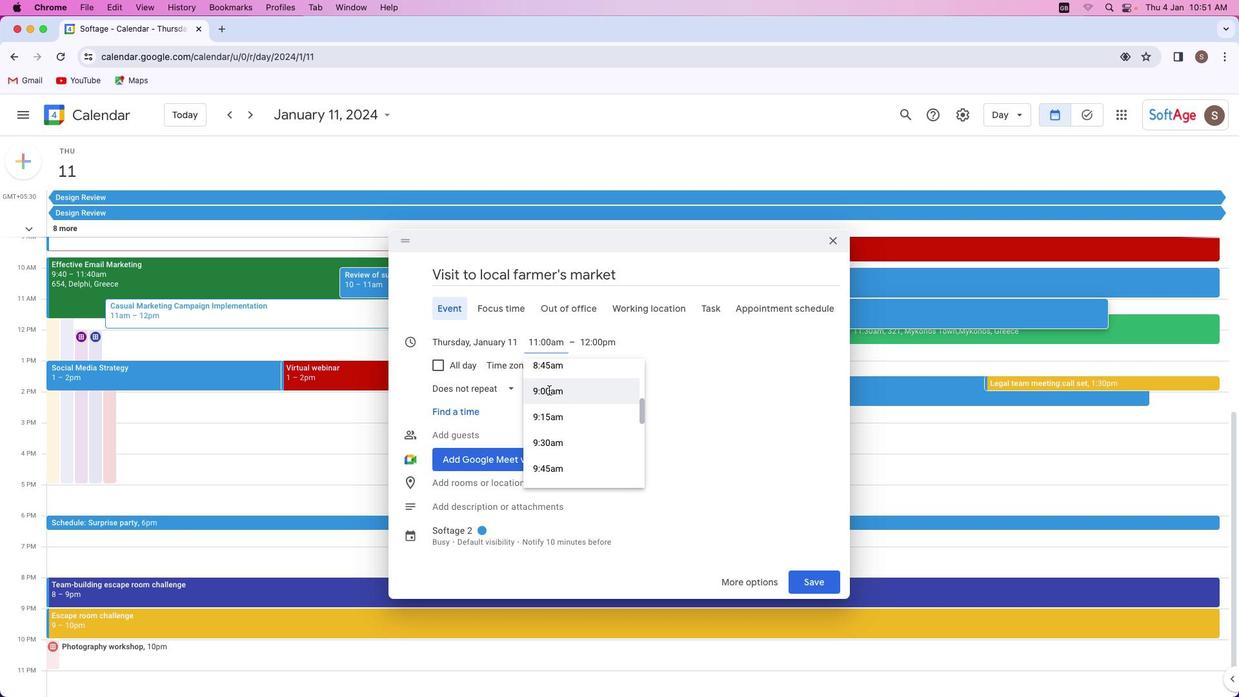 
Action: Mouse pressed left at (549, 390)
Screenshot: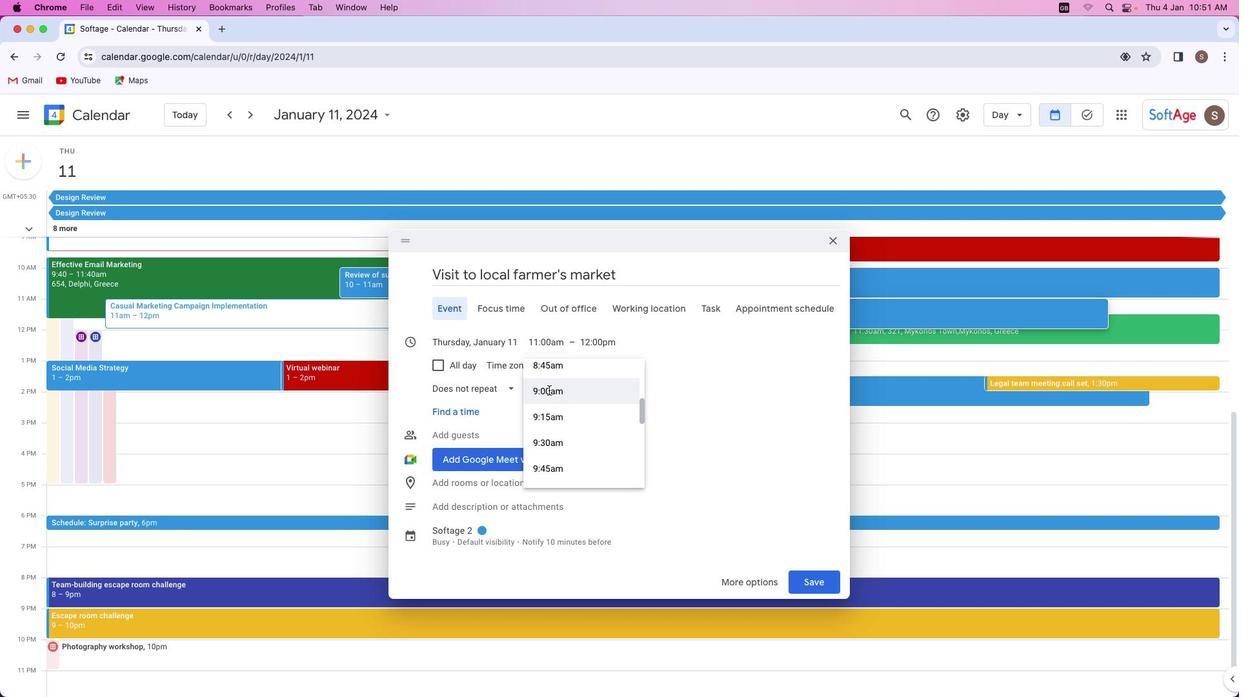 
Action: Mouse moved to (467, 506)
Screenshot: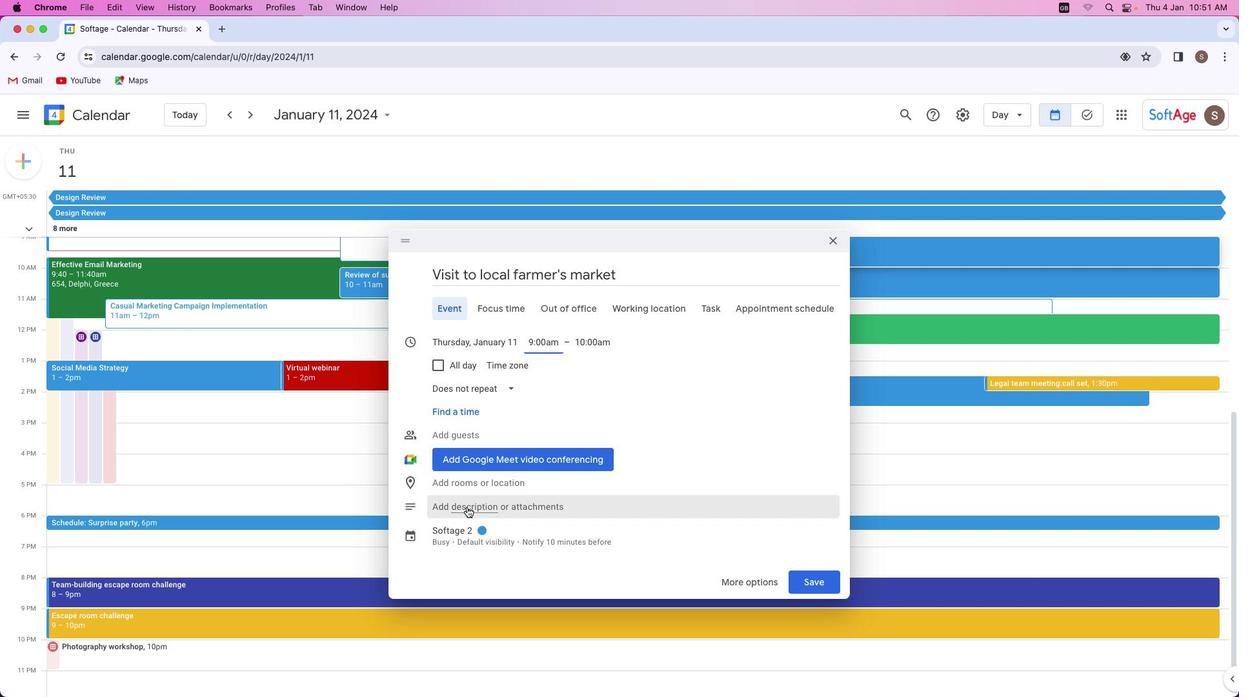 
Action: Mouse pressed left at (467, 506)
Screenshot: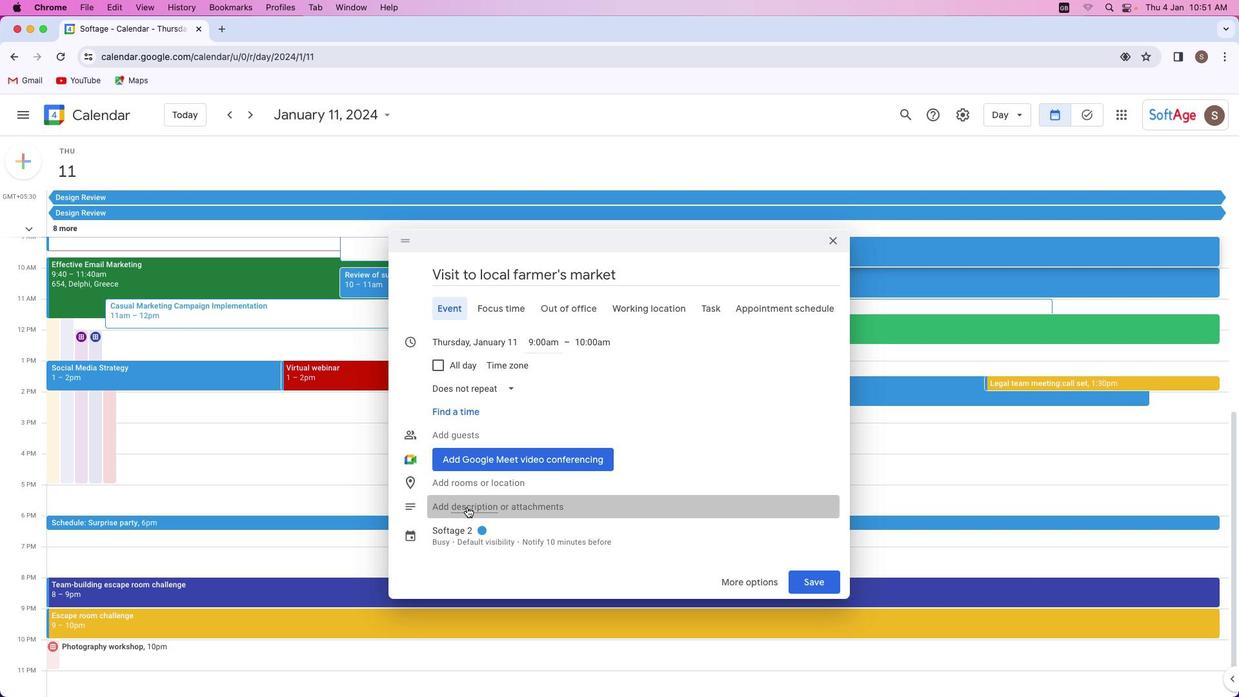 
Action: Mouse moved to (670, 466)
Screenshot: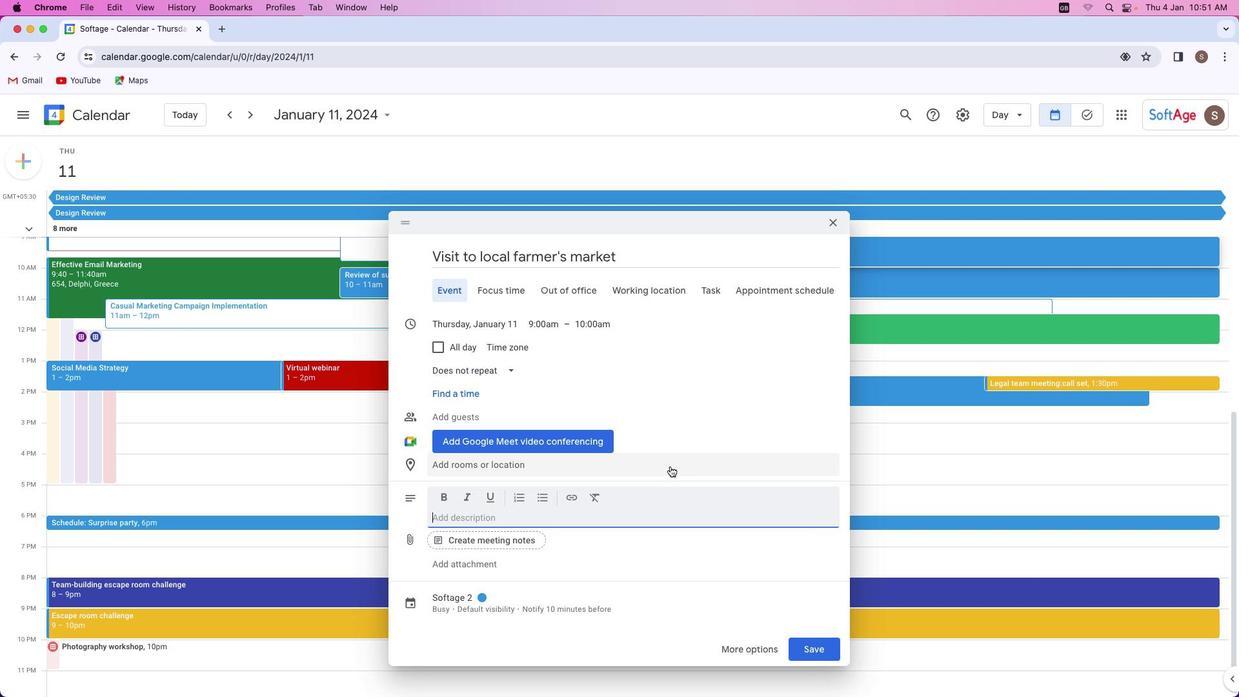 
Action: Key pressed Key.shift'T''h''i''s'Key.space'p''l''a''n'Key.space'i''s'Key.space'f''o''r'Key.space'v''o'Key.backspace'i''s''i''t'Key.space't''o'Key.space't''h''e'Key.space'l''o''c''a''l'Key.space'f''a''r''m''e''r'"'"'s'Key.space'm''a''r''k''e''t'Key.spaceKey.backspace'.'
Screenshot: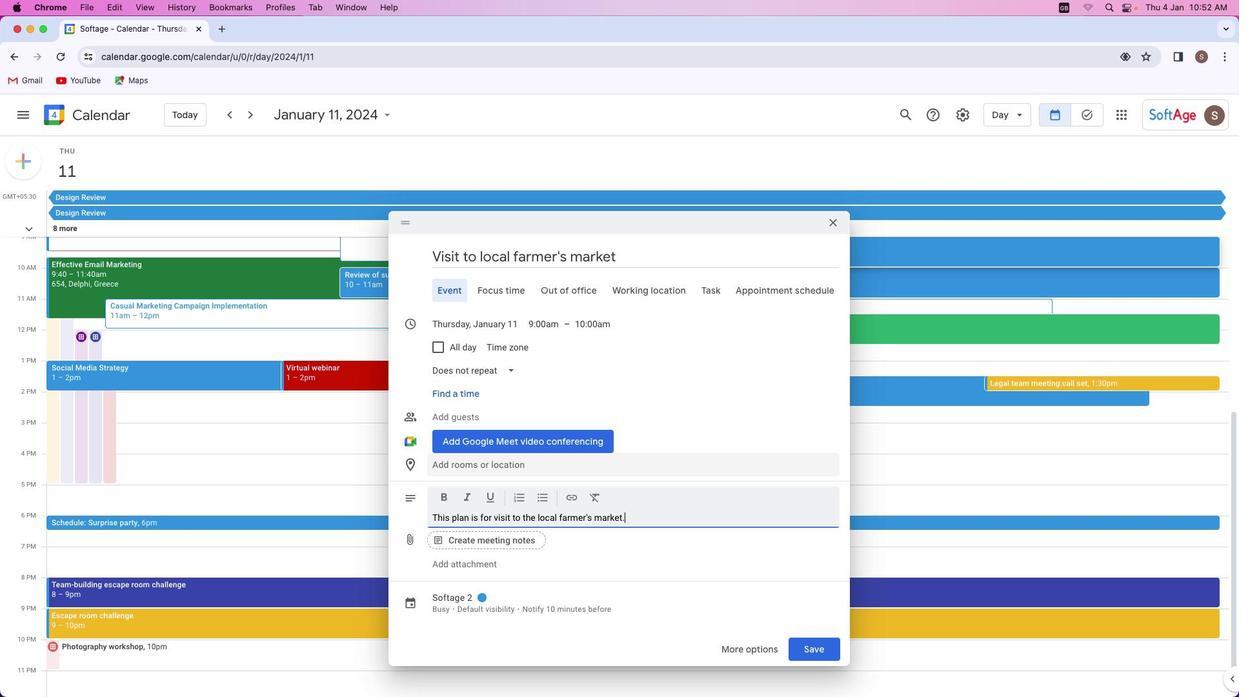 
Action: Mouse moved to (477, 598)
Screenshot: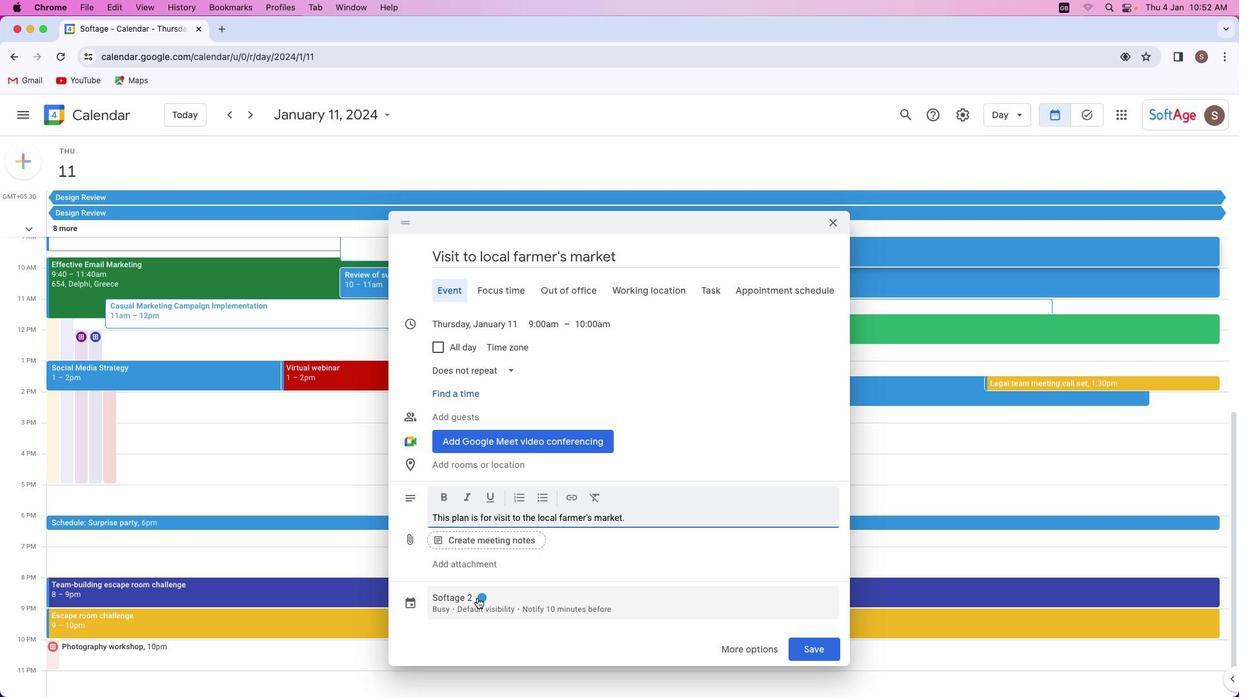 
Action: Mouse pressed left at (477, 598)
Screenshot: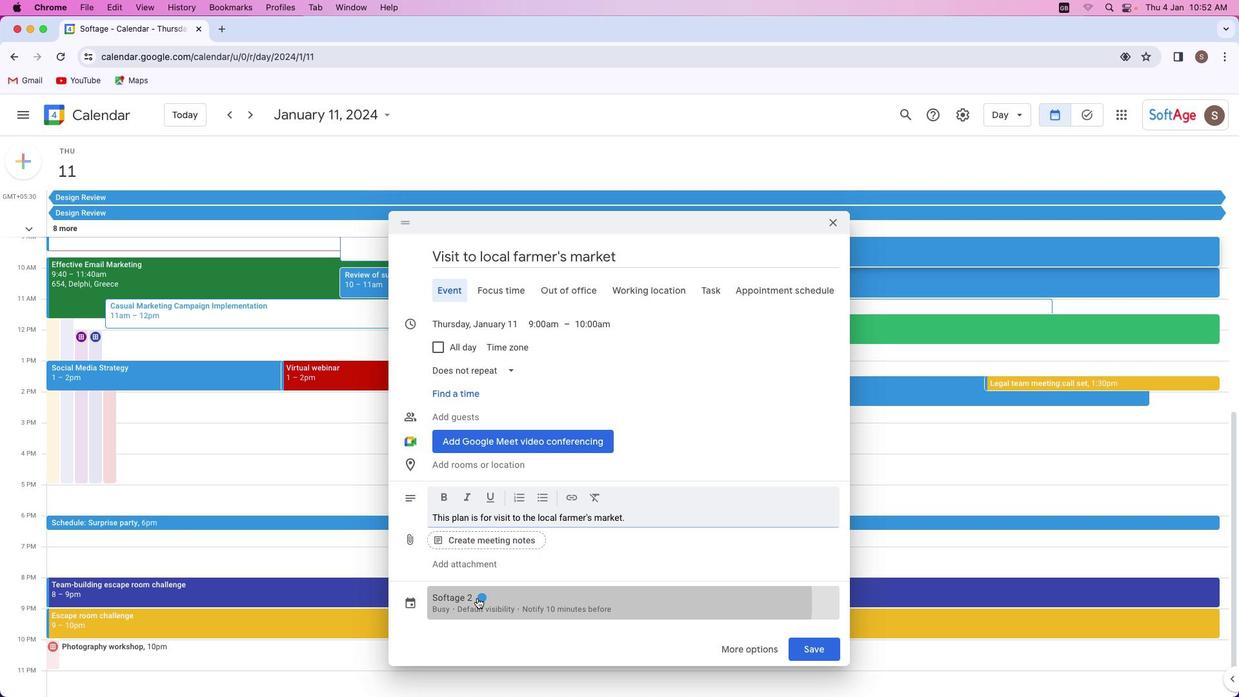 
Action: Mouse moved to (504, 508)
Screenshot: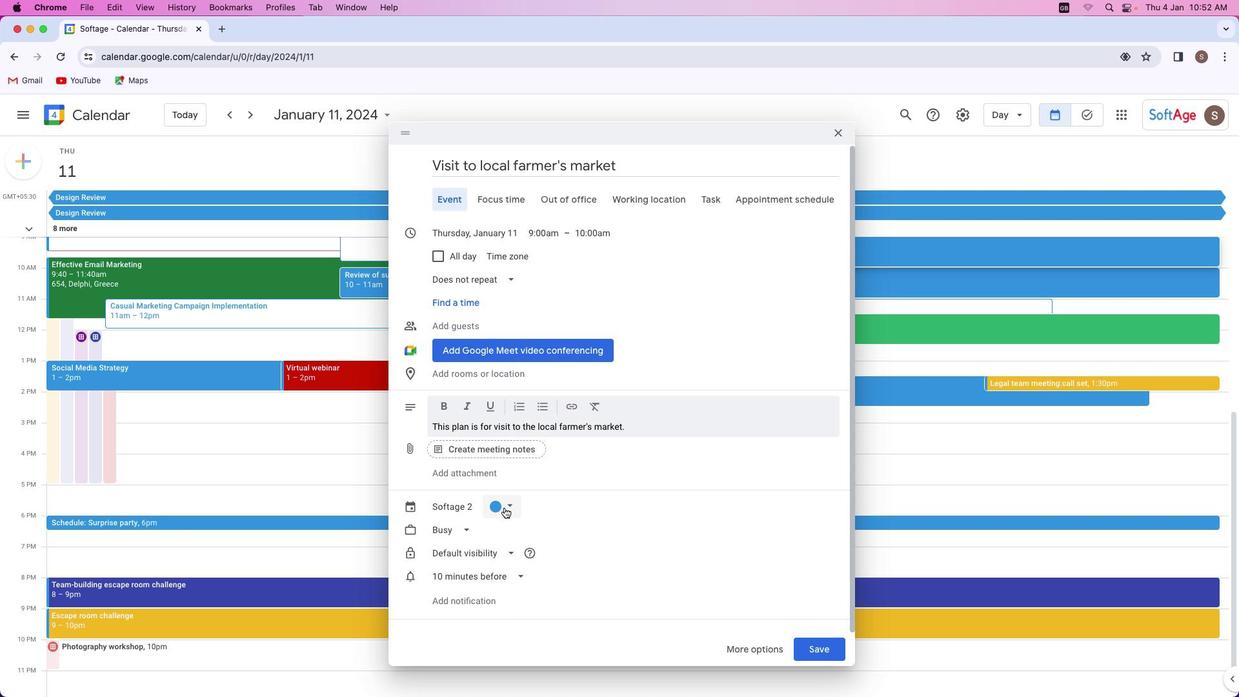 
Action: Mouse pressed left at (504, 508)
Screenshot: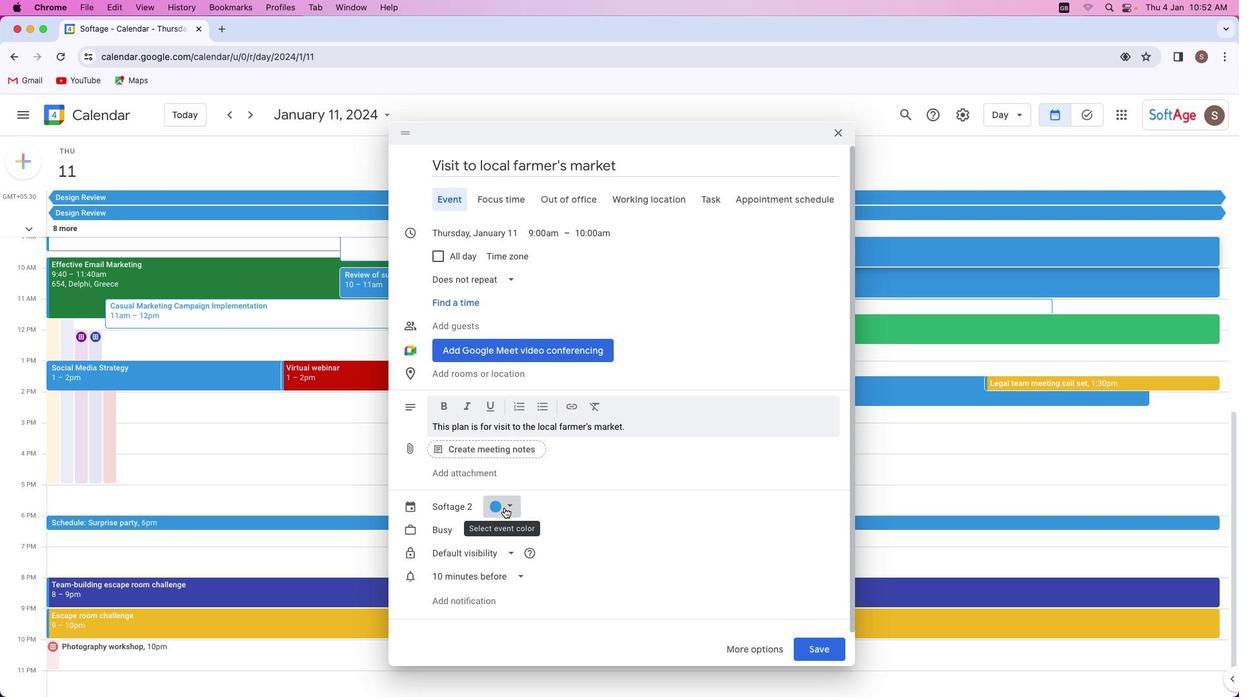 
Action: Mouse moved to (530, 527)
Screenshot: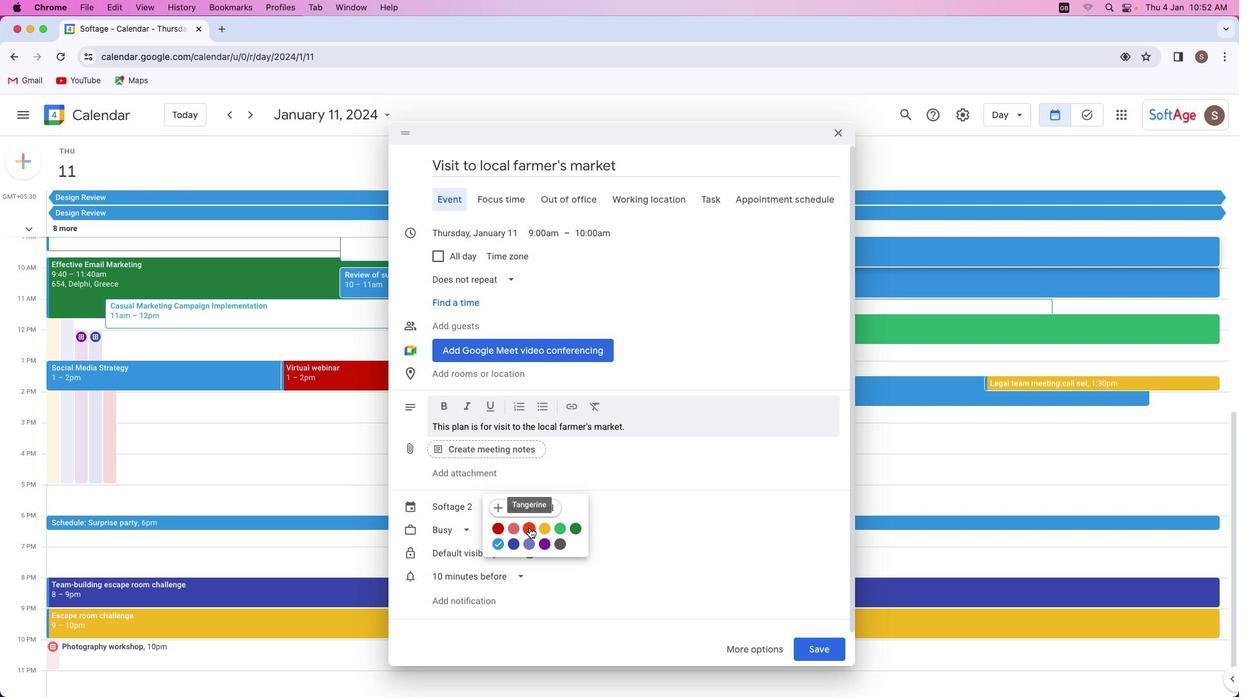 
Action: Mouse pressed left at (530, 527)
Screenshot: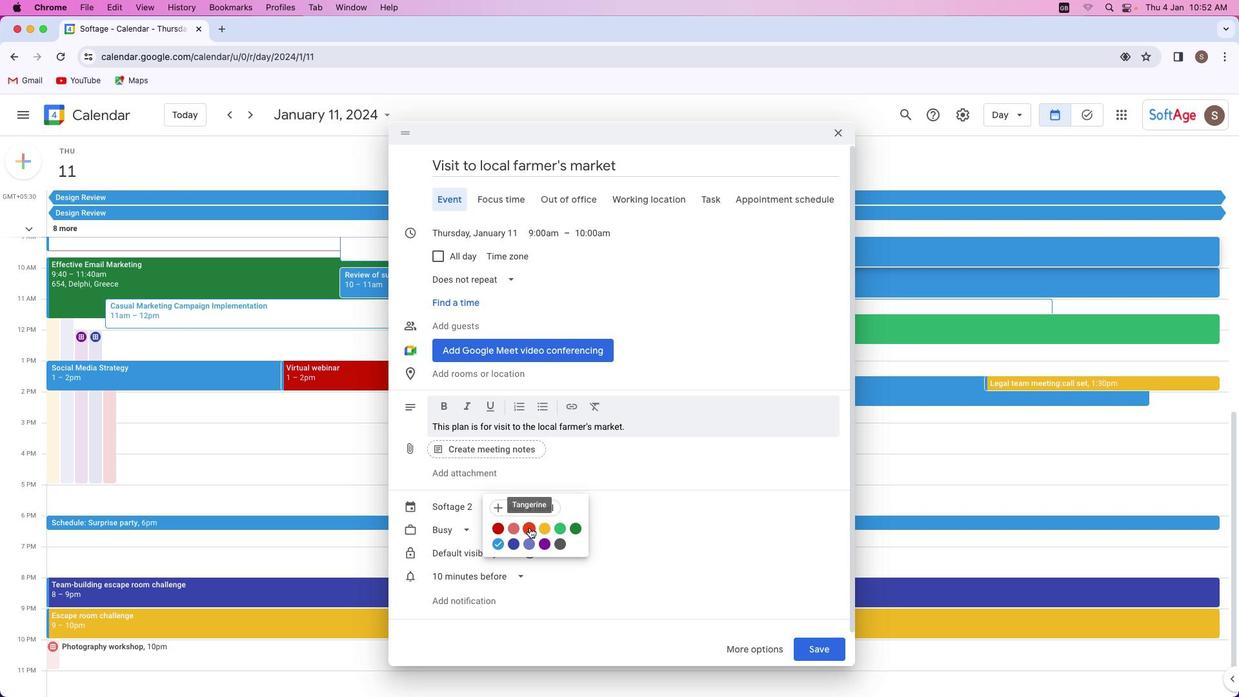 
Action: Mouse moved to (808, 645)
Screenshot: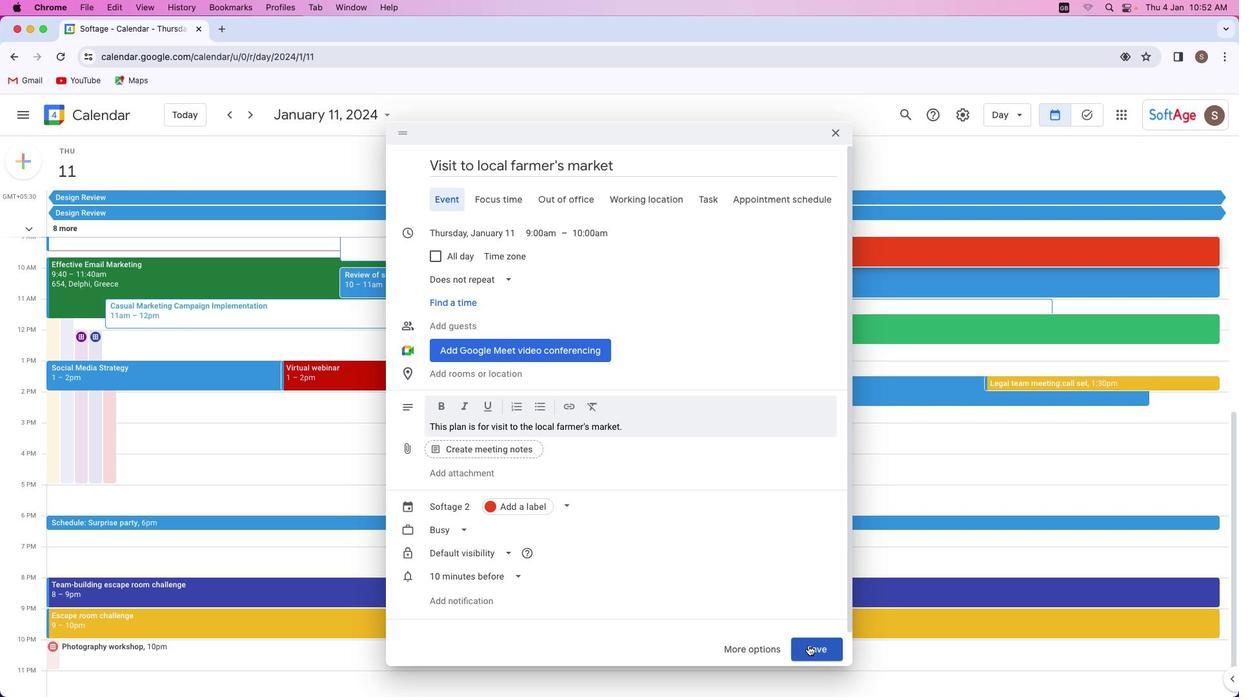 
Action: Mouse pressed left at (808, 645)
Screenshot: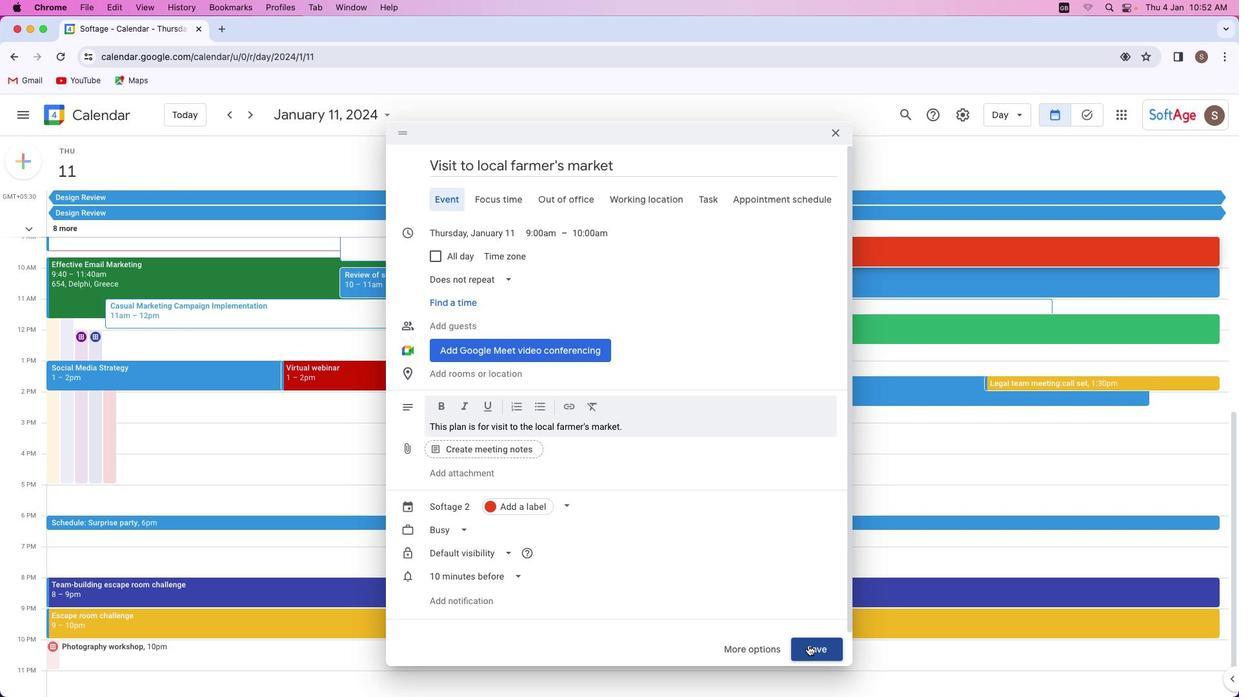 
Action: Mouse moved to (732, 248)
Screenshot: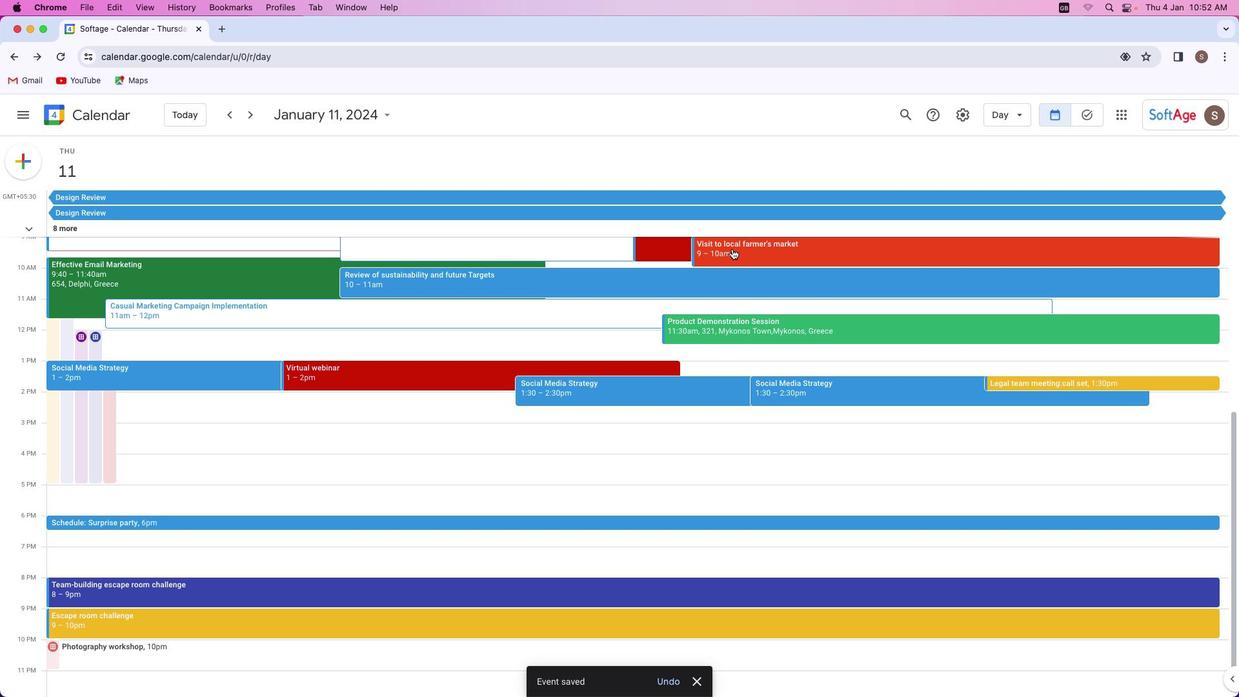 
Action: Mouse pressed left at (732, 248)
Screenshot: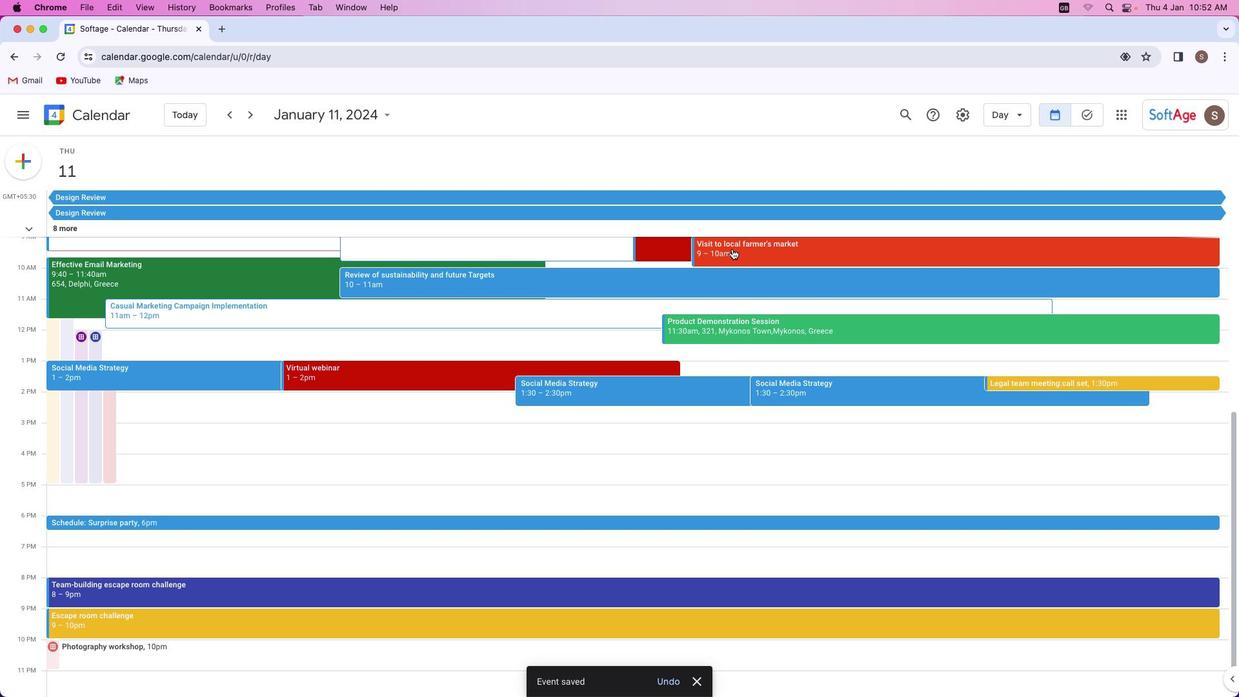
Action: Mouse moved to (643, 291)
Screenshot: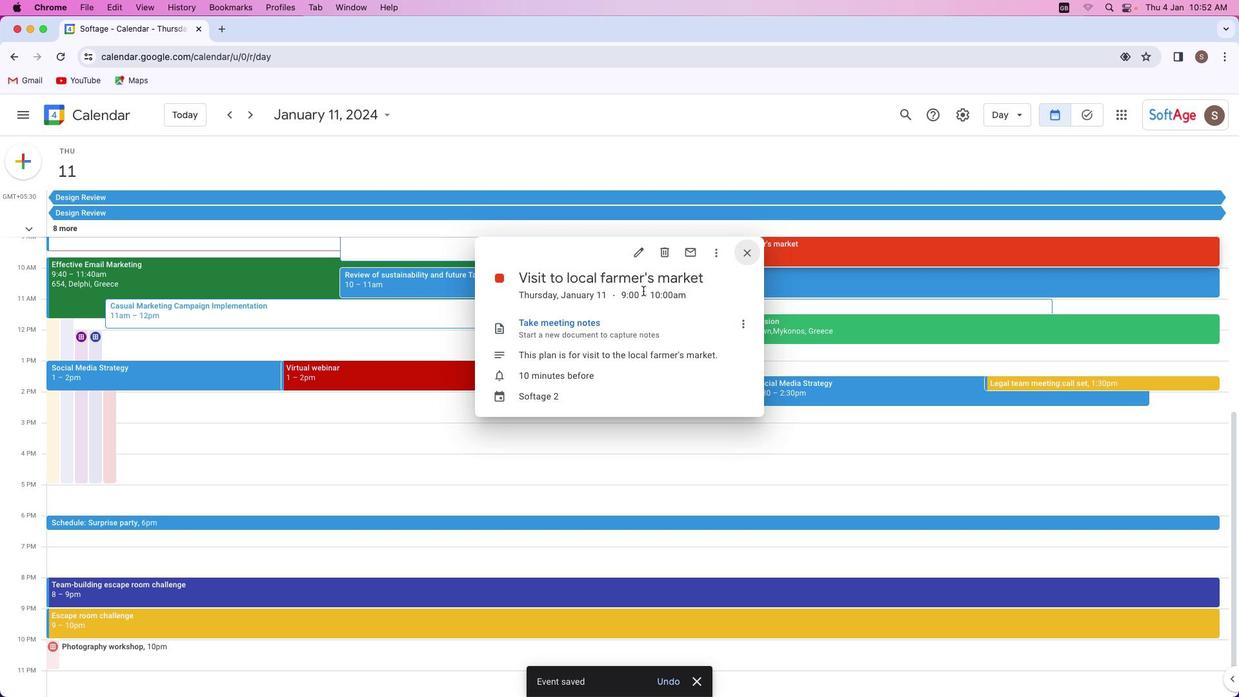 
Action: Mouse pressed left at (643, 291)
Screenshot: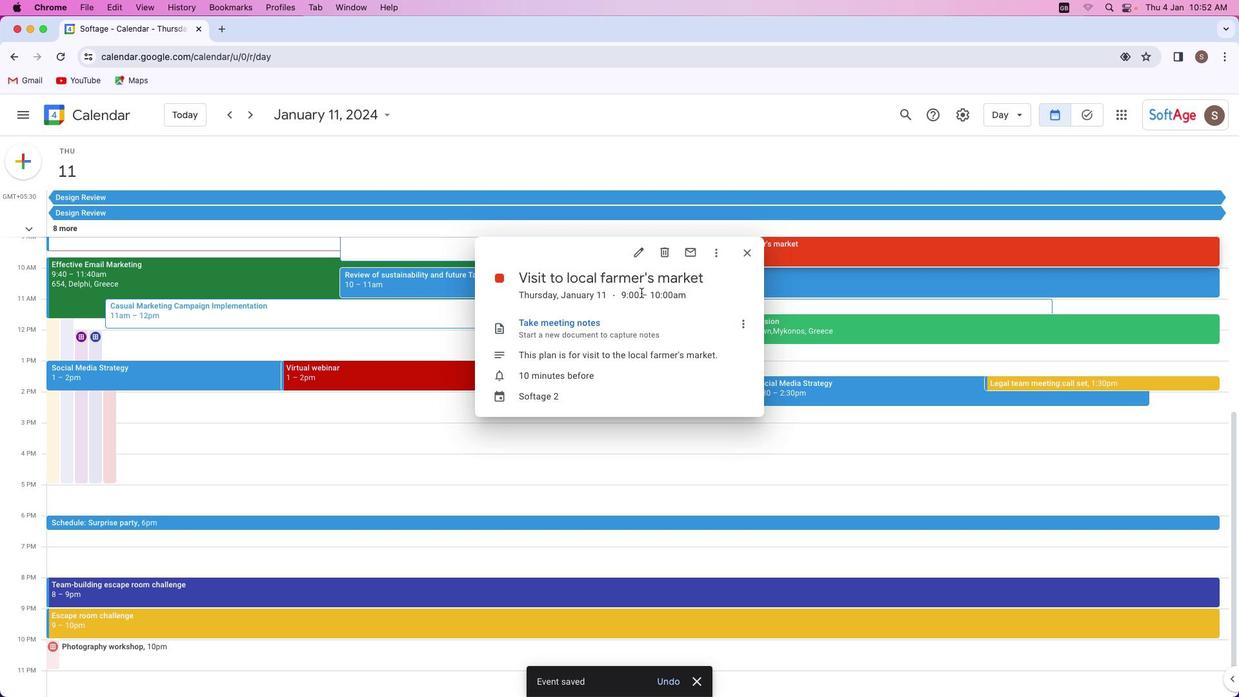 
Action: Mouse moved to (702, 311)
Screenshot: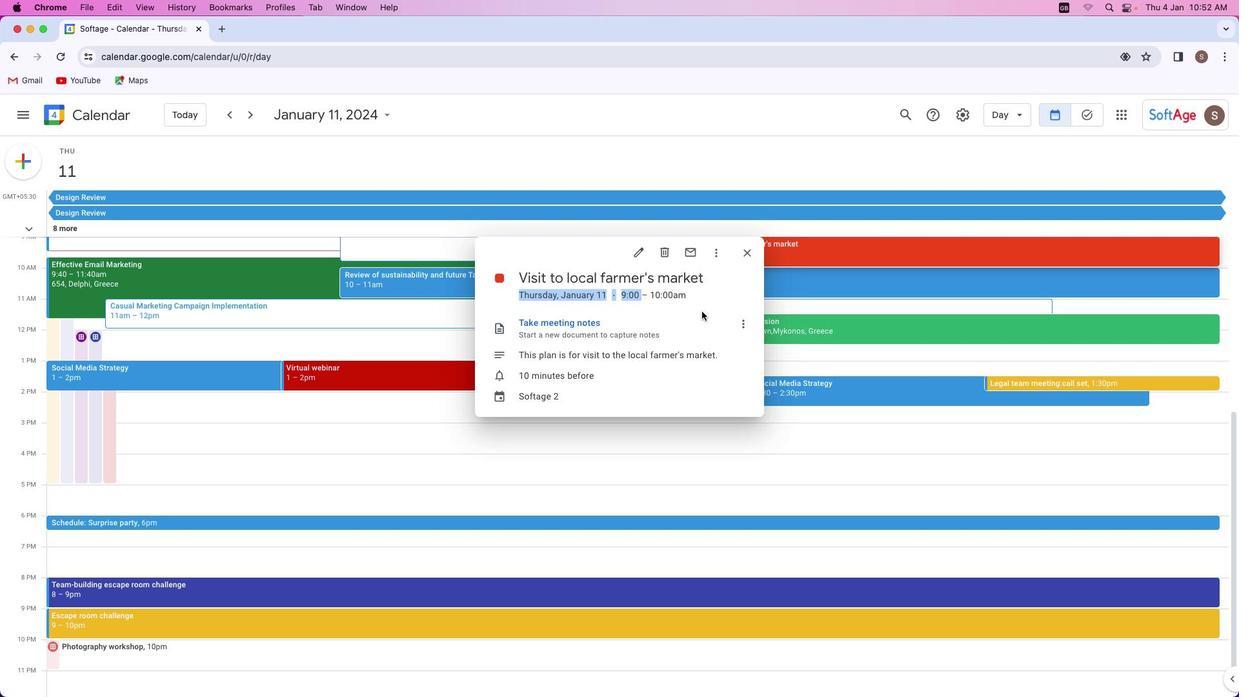 
Action: Mouse pressed left at (702, 311)
Screenshot: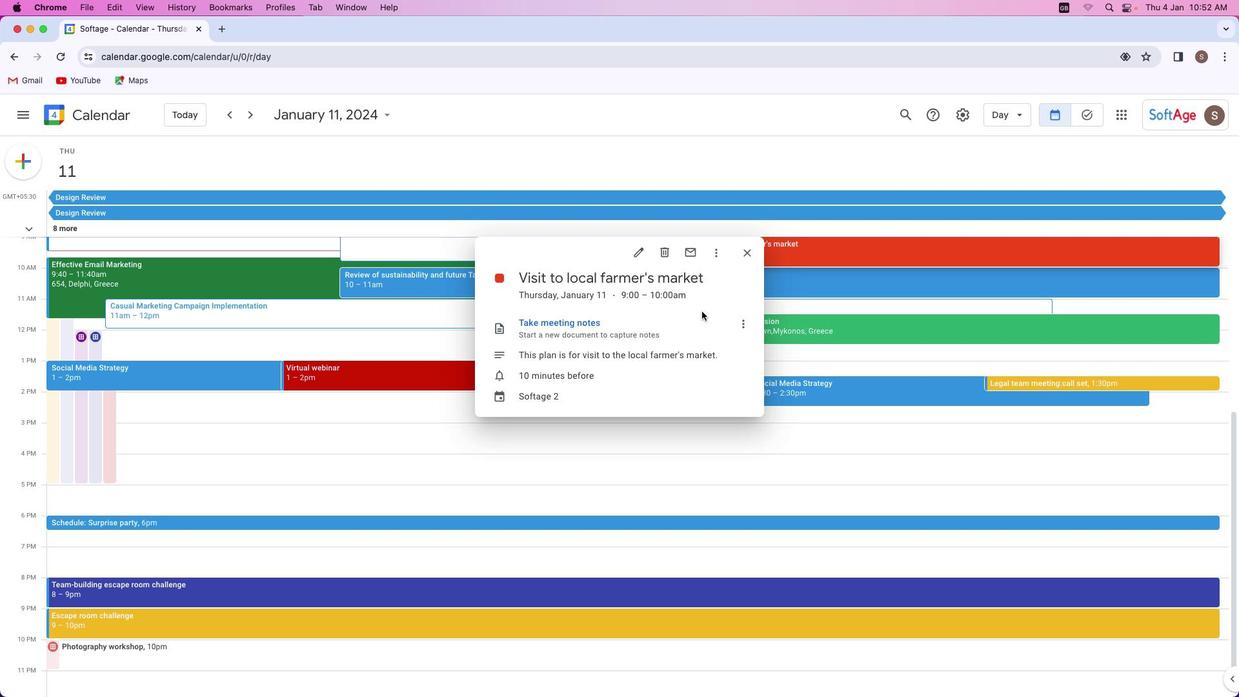 
Action: Mouse moved to (706, 317)
Screenshot: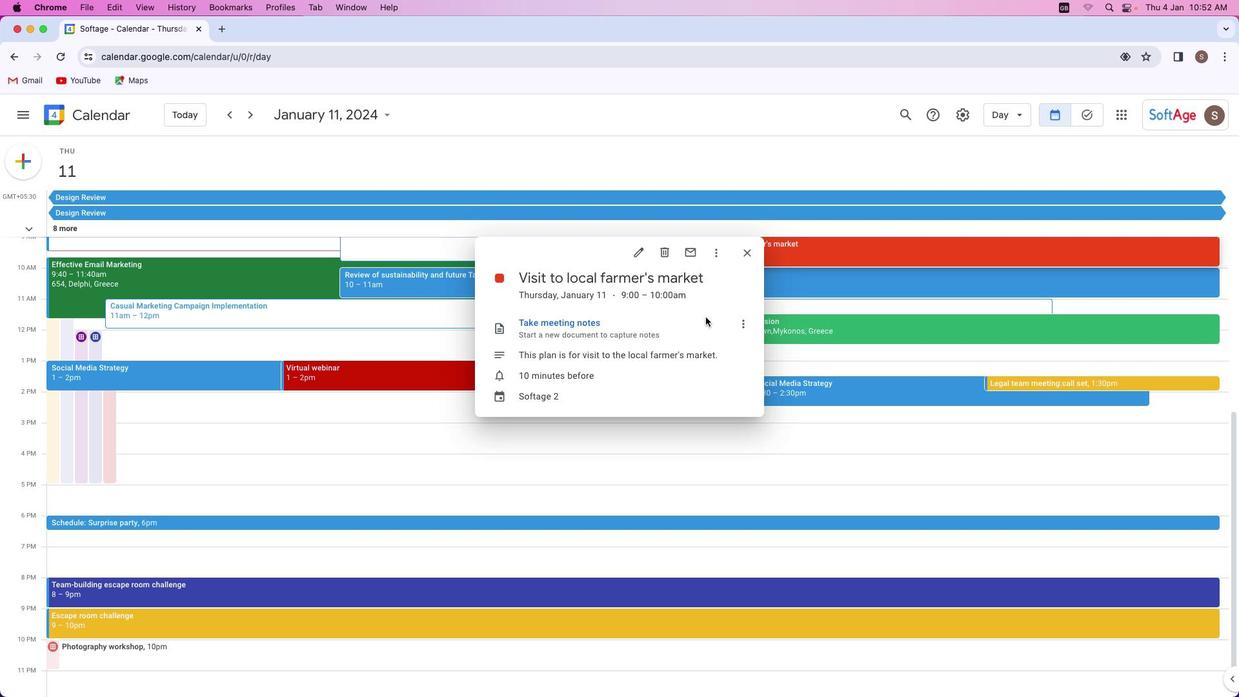 
